 Task: Add the task  Develop a new online tool for project collaboration to the section Code Crusaders in the project AgileLogic and add a Due Date to the respective task as 2024/04/10
Action: Mouse moved to (79, 336)
Screenshot: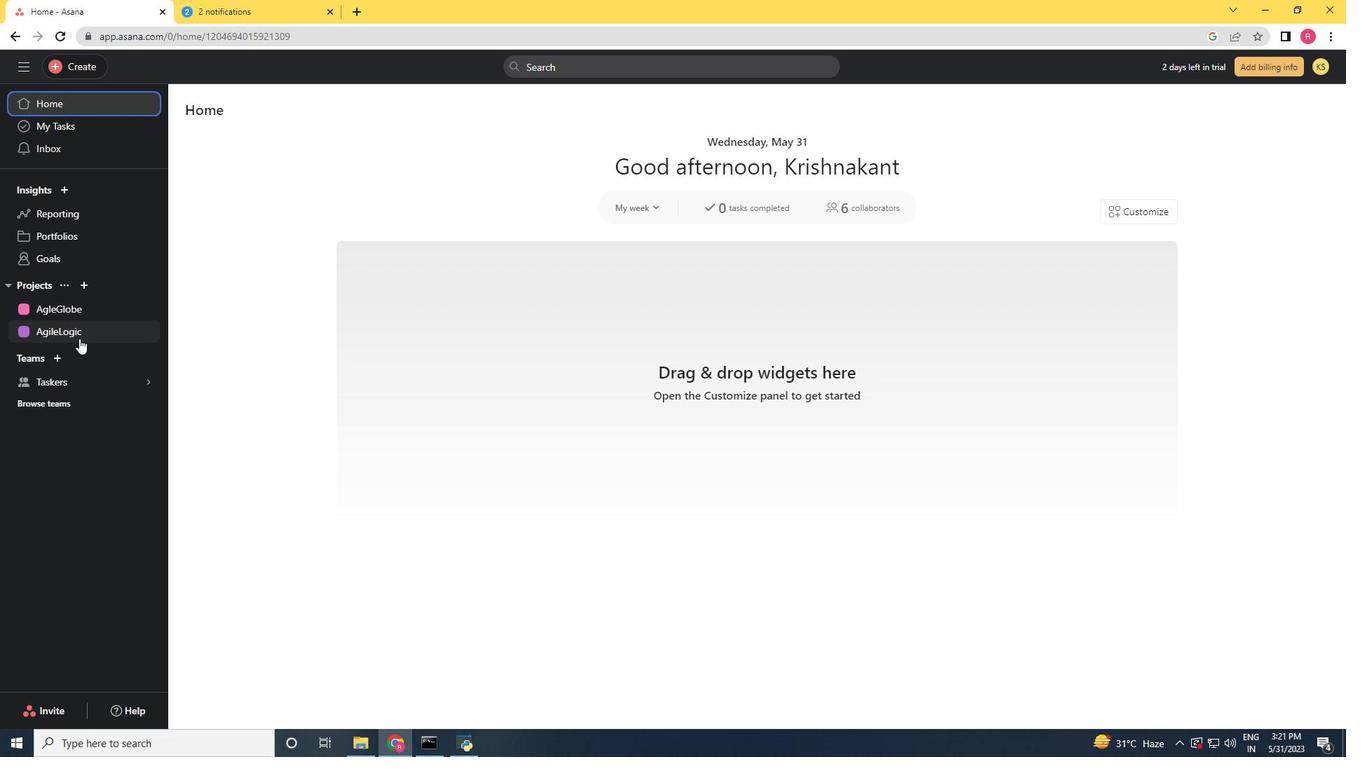 
Action: Mouse pressed left at (79, 336)
Screenshot: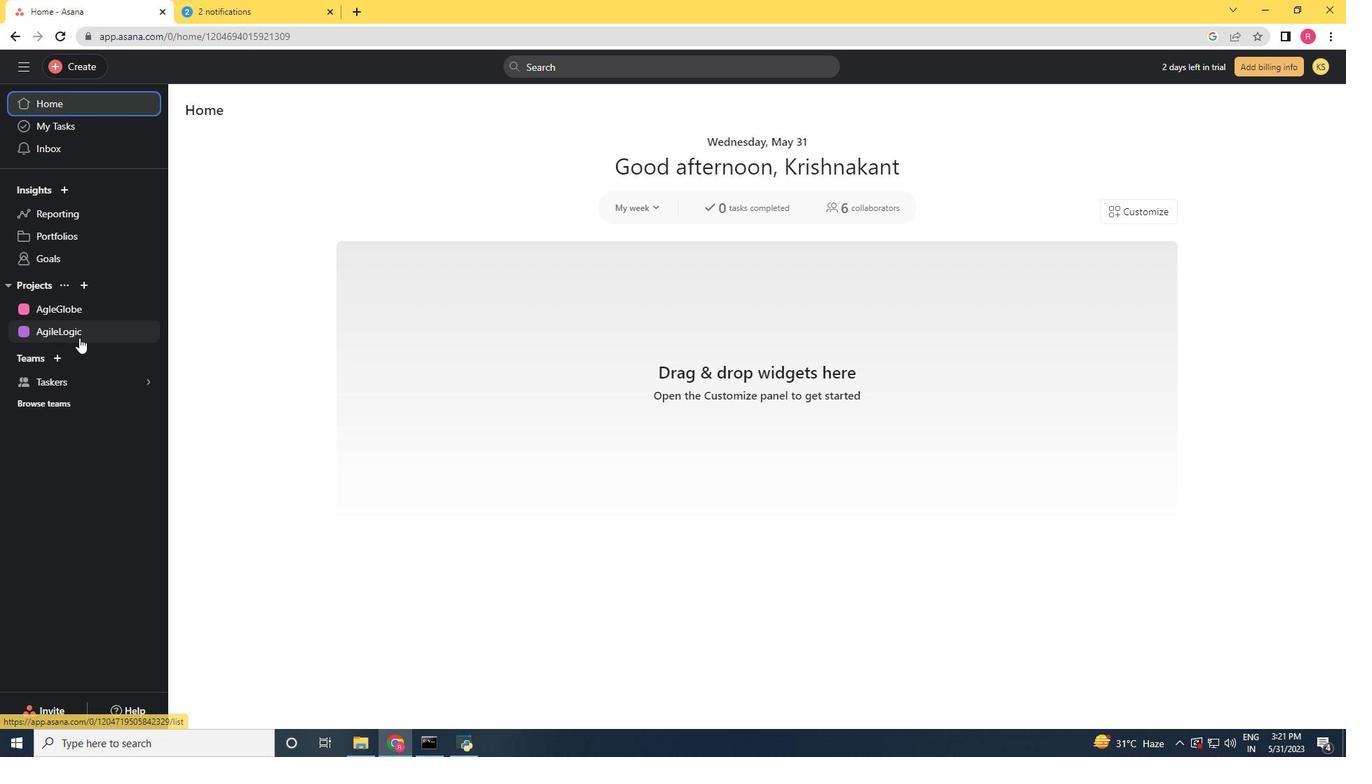 
Action: Mouse moved to (403, 460)
Screenshot: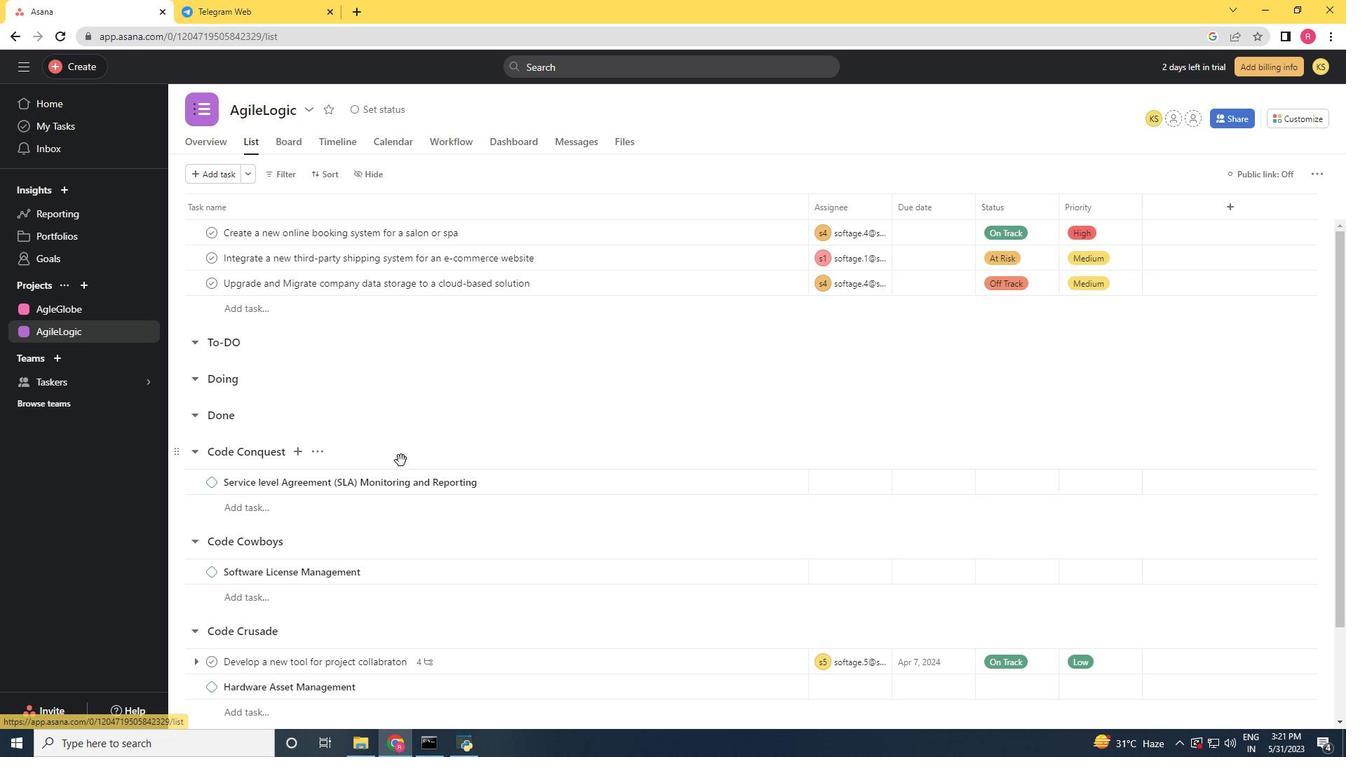 
Action: Mouse scrolled (403, 460) with delta (0, 0)
Screenshot: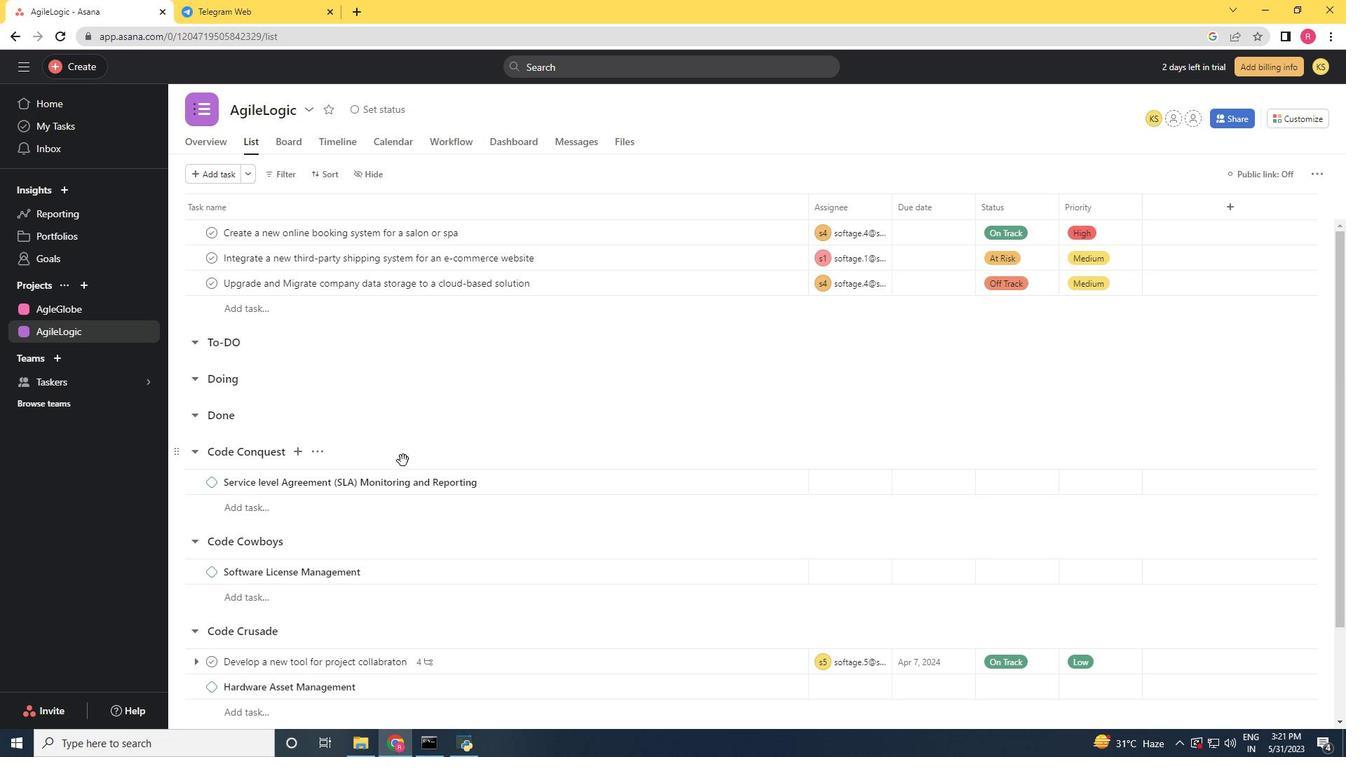 
Action: Mouse moved to (403, 460)
Screenshot: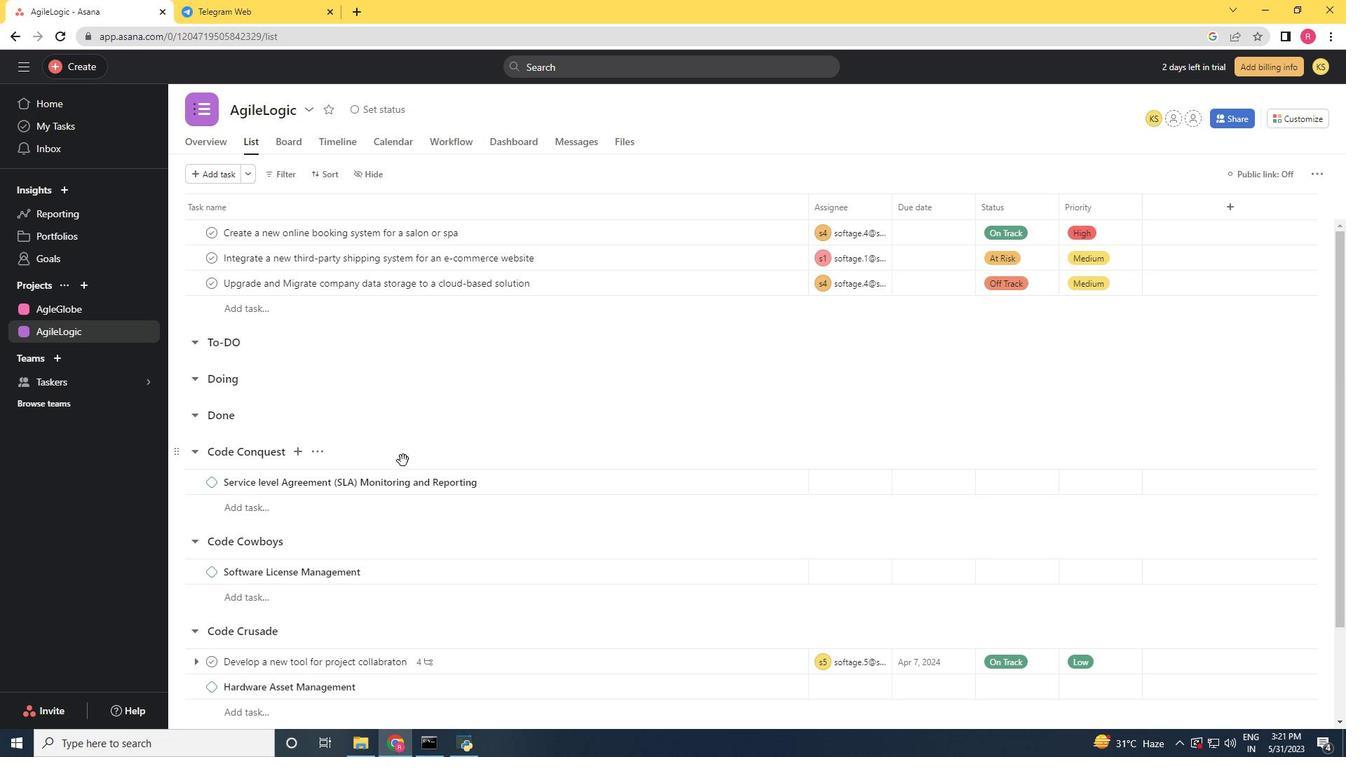 
Action: Mouse scrolled (403, 460) with delta (0, 0)
Screenshot: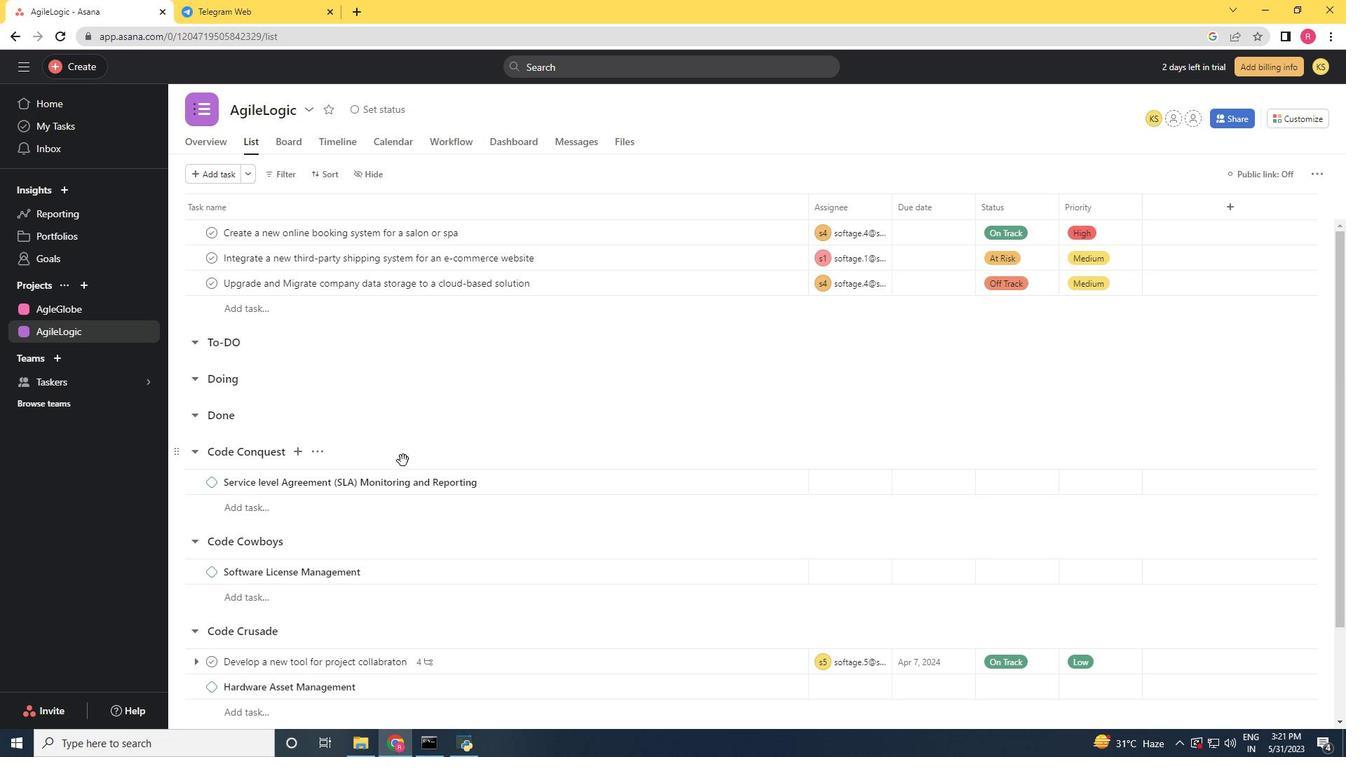 
Action: Mouse moved to (406, 461)
Screenshot: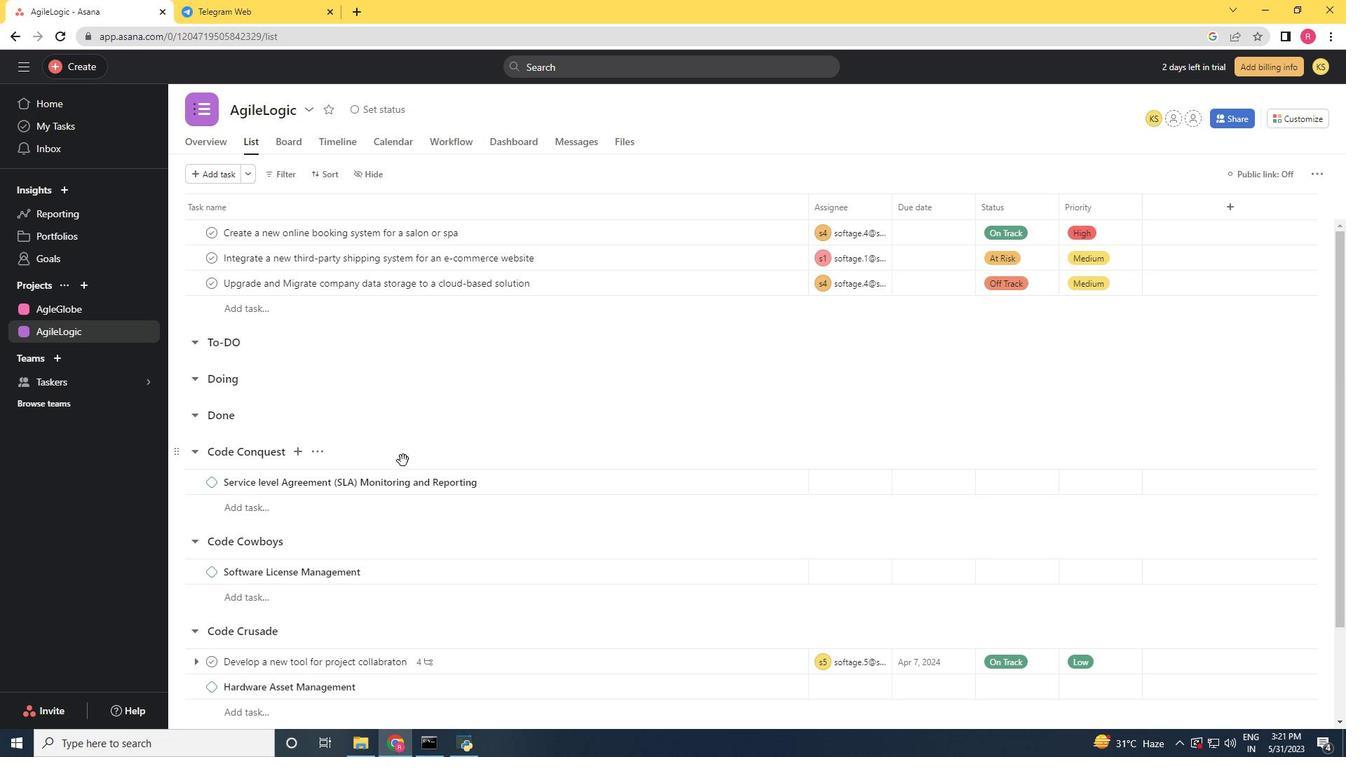 
Action: Mouse scrolled (406, 460) with delta (0, 0)
Screenshot: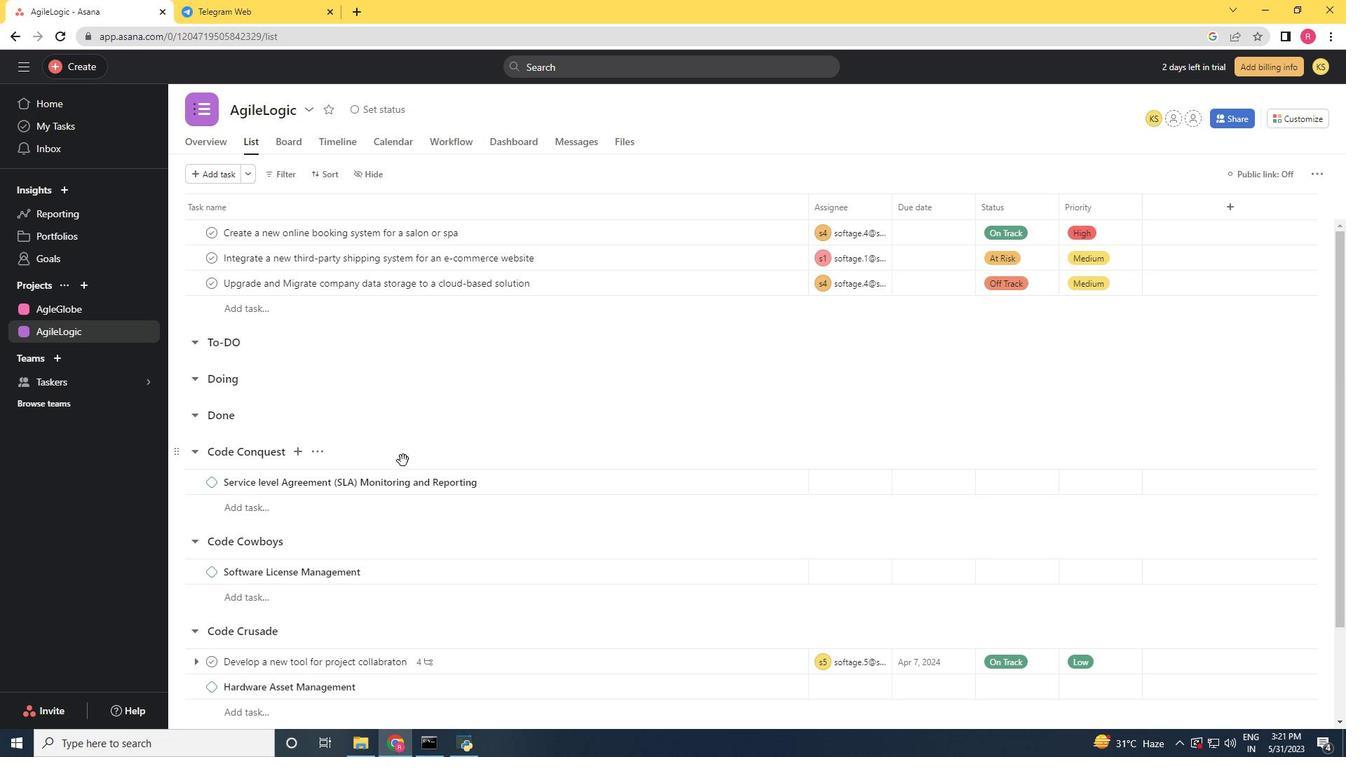 
Action: Mouse moved to (407, 462)
Screenshot: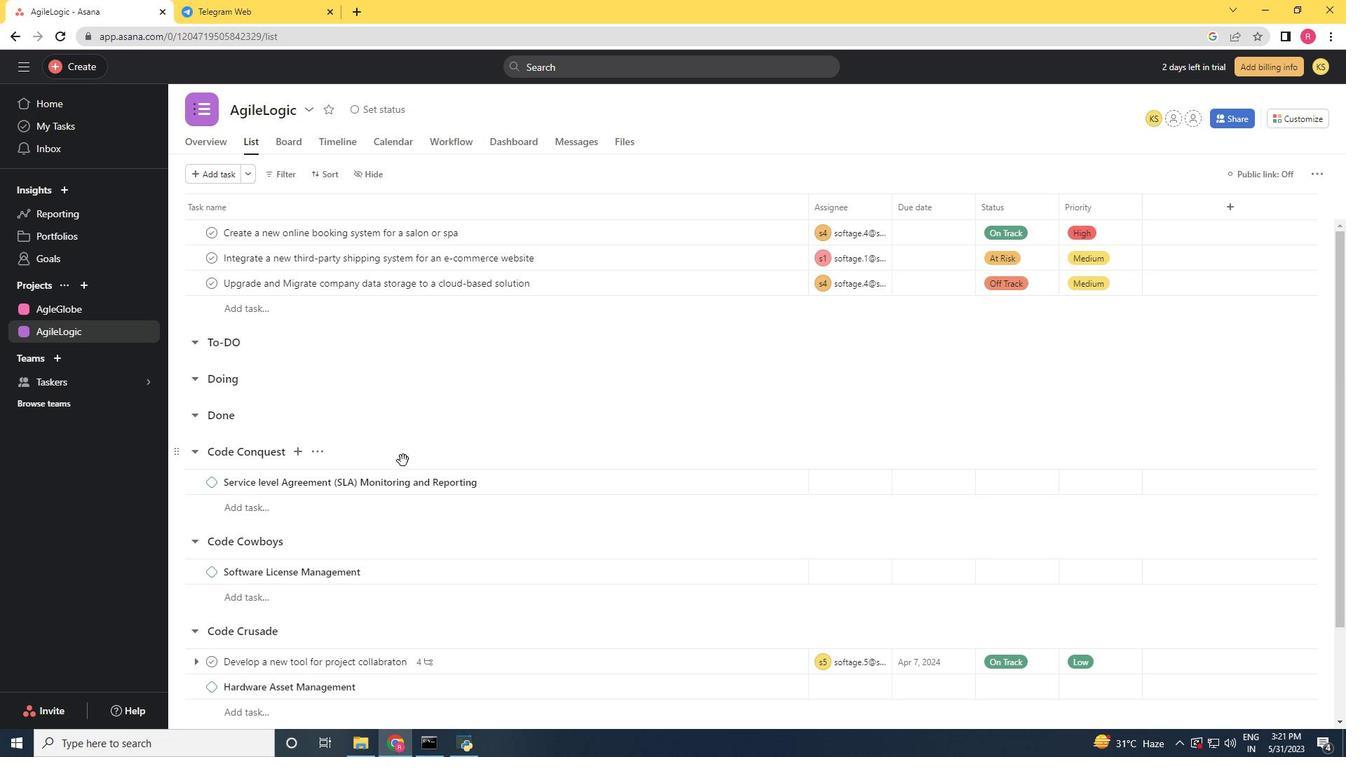 
Action: Mouse scrolled (407, 462) with delta (0, 0)
Screenshot: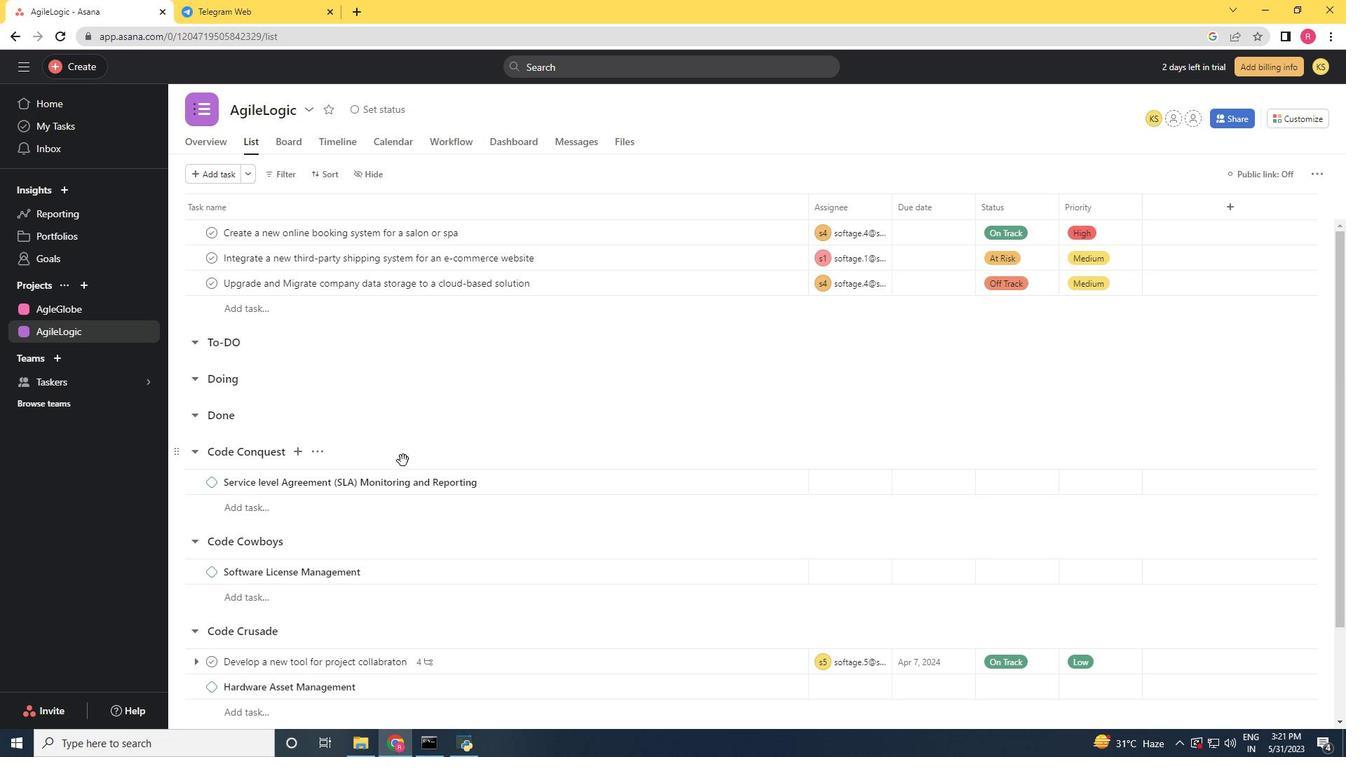 
Action: Mouse moved to (408, 462)
Screenshot: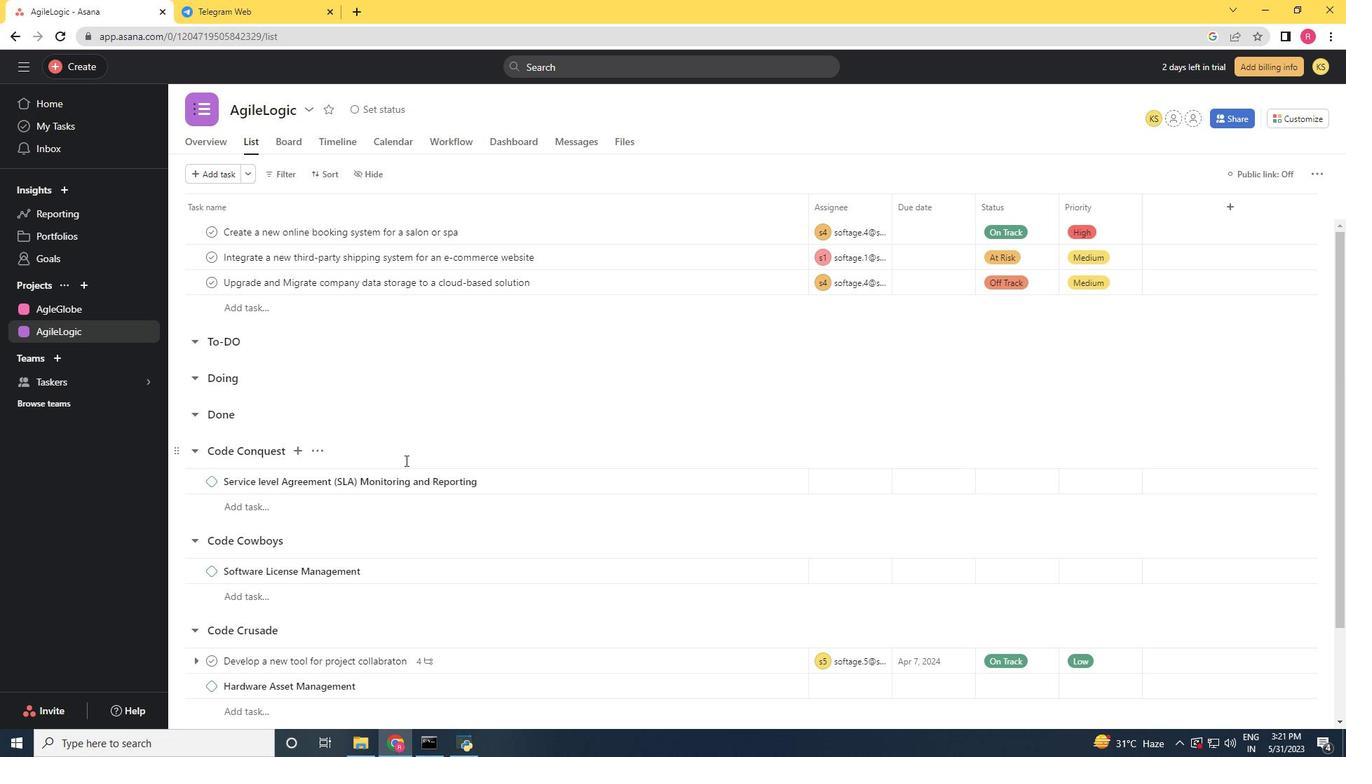 
Action: Mouse scrolled (408, 462) with delta (0, 0)
Screenshot: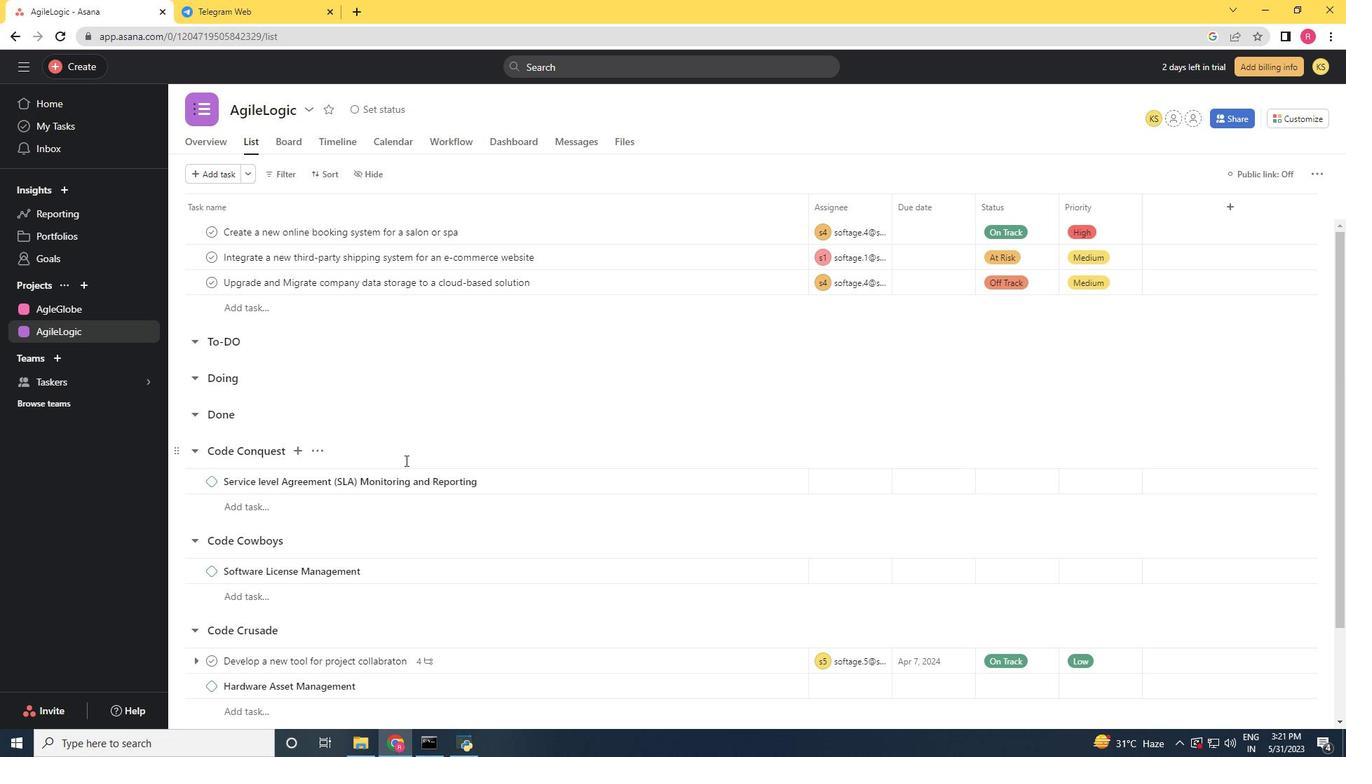 
Action: Mouse moved to (409, 464)
Screenshot: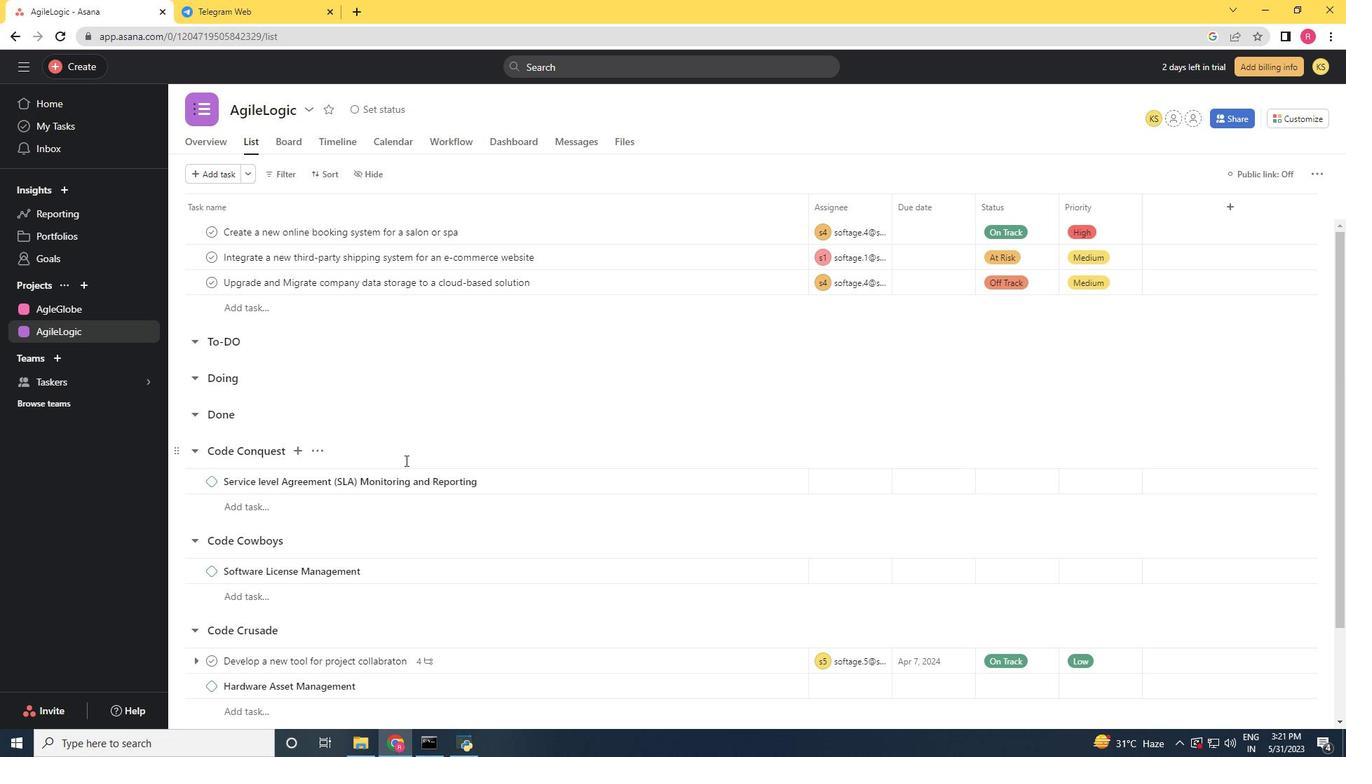 
Action: Mouse scrolled (409, 463) with delta (0, 0)
Screenshot: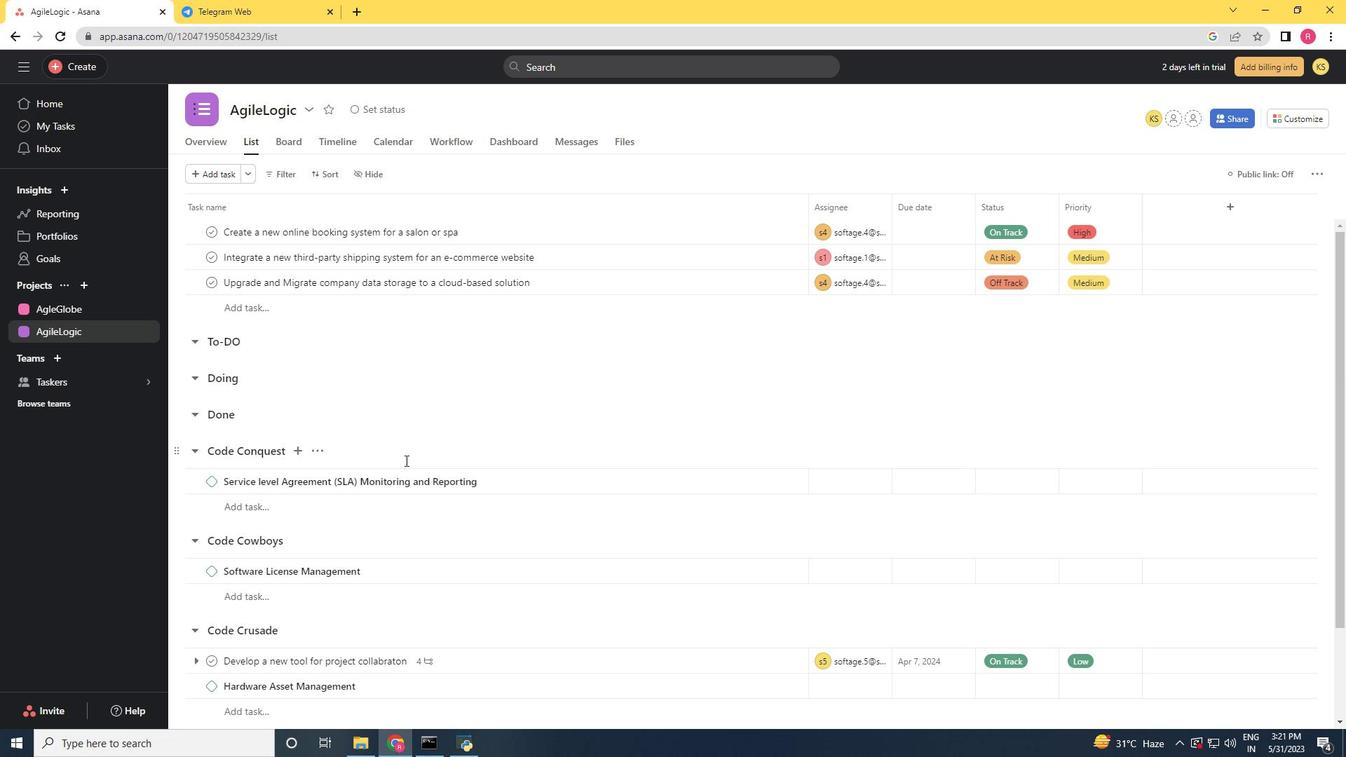 
Action: Mouse moved to (411, 464)
Screenshot: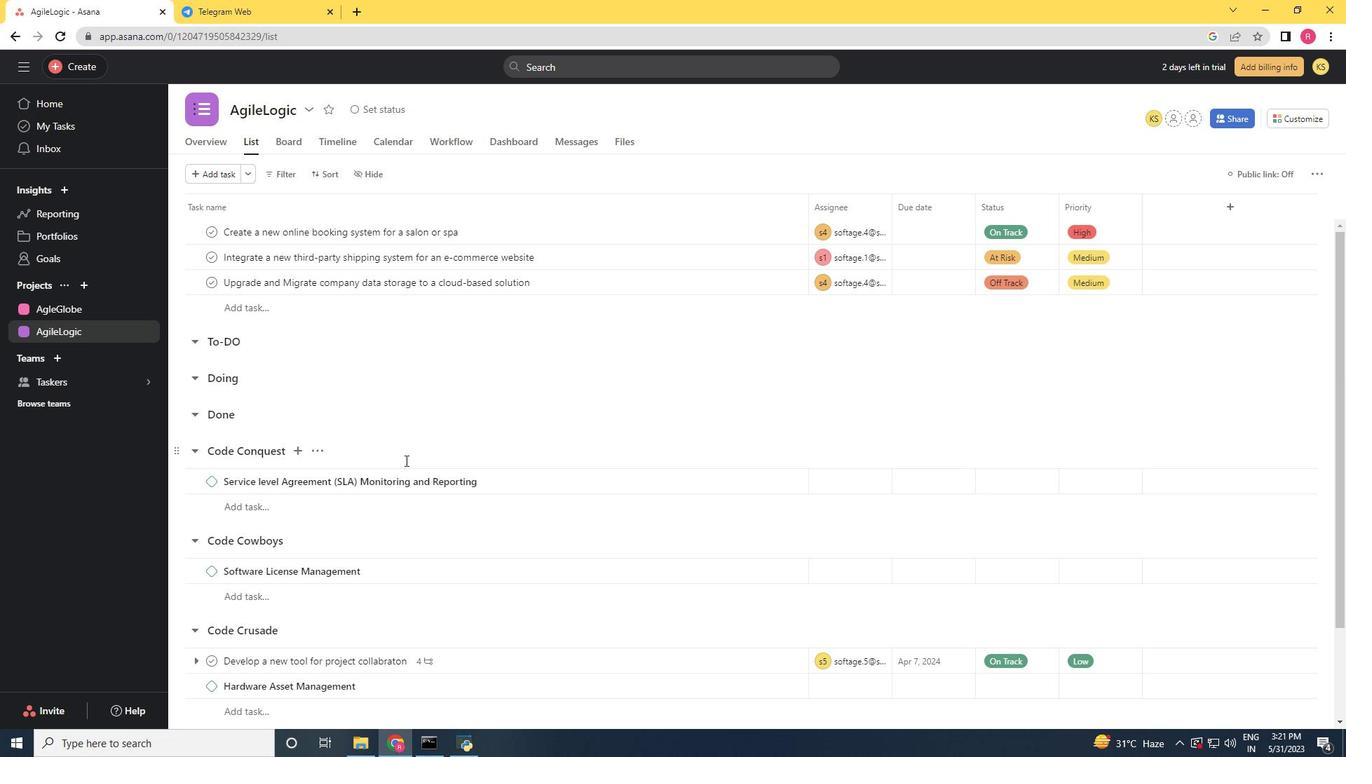 
Action: Mouse scrolled (411, 464) with delta (0, 0)
Screenshot: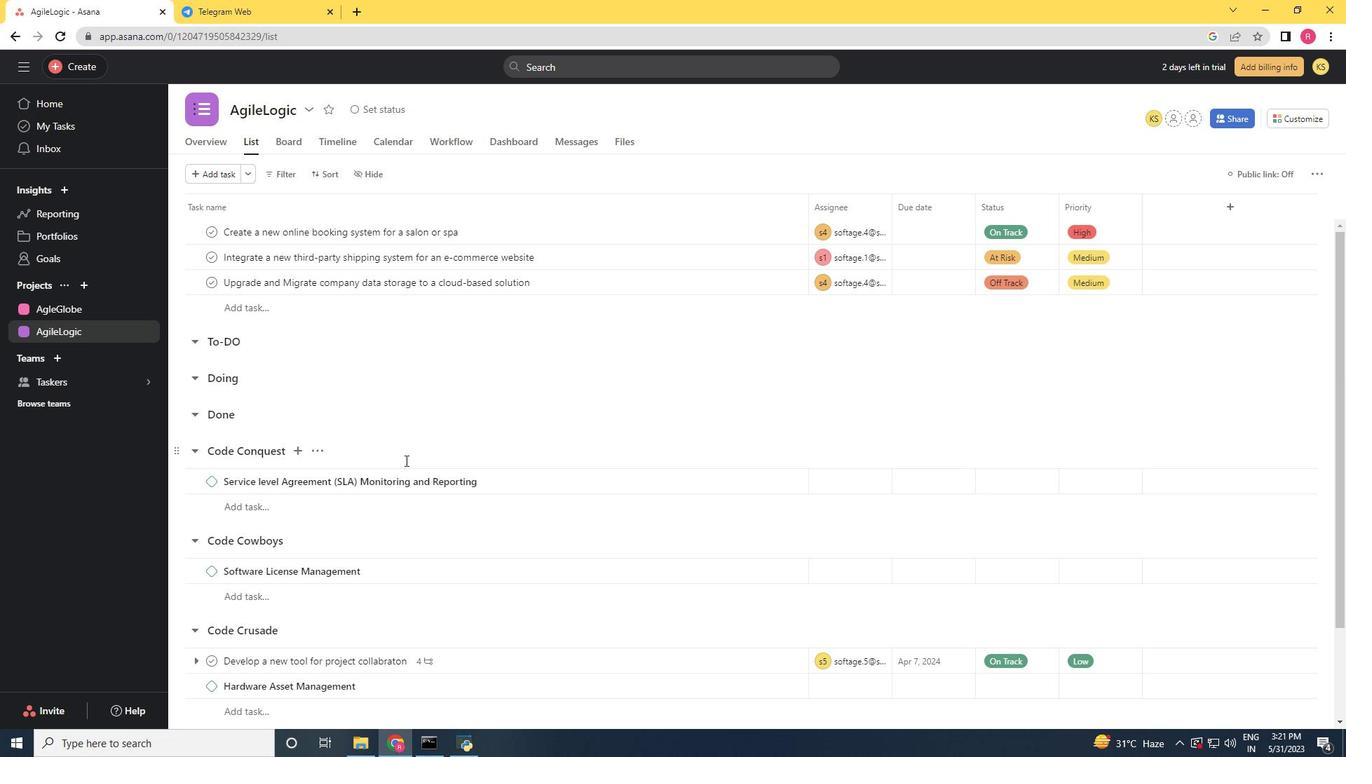 
Action: Mouse moved to (770, 549)
Screenshot: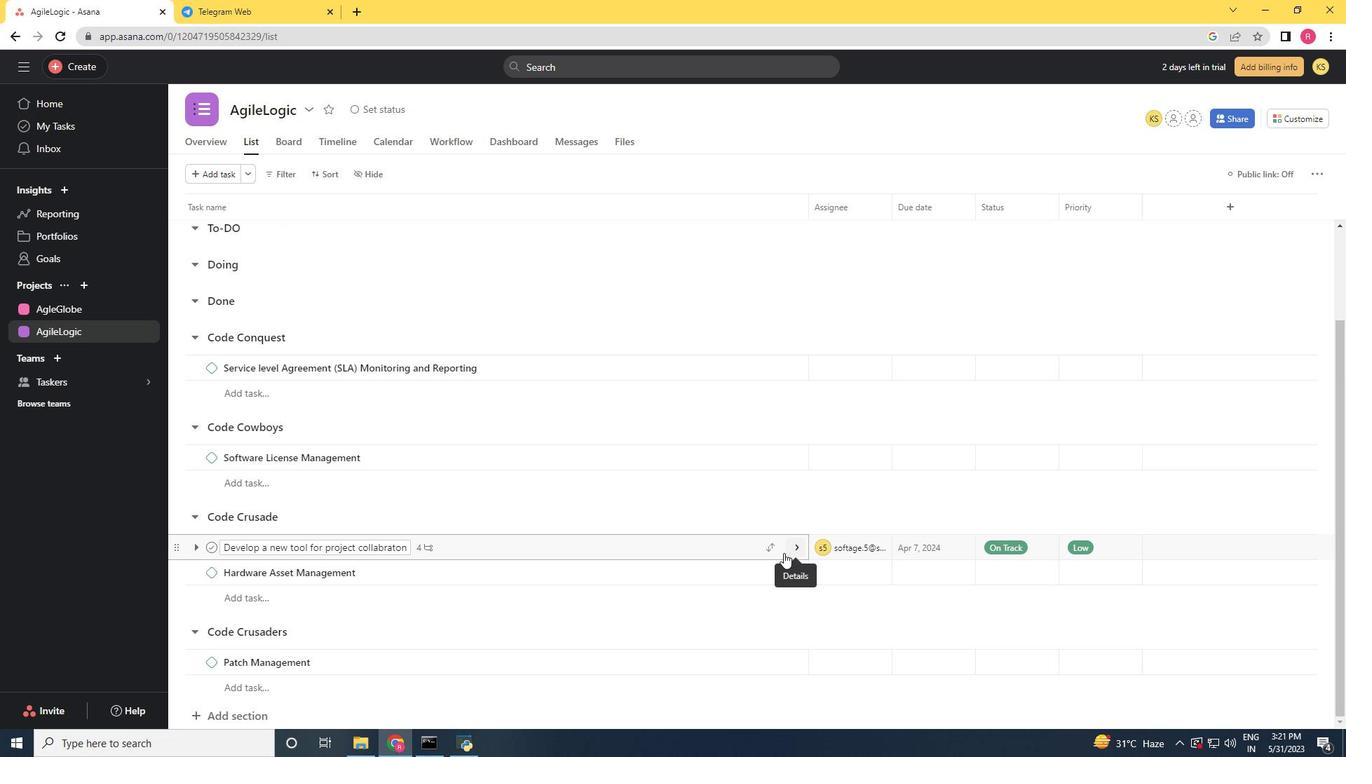 
Action: Mouse pressed left at (770, 549)
Screenshot: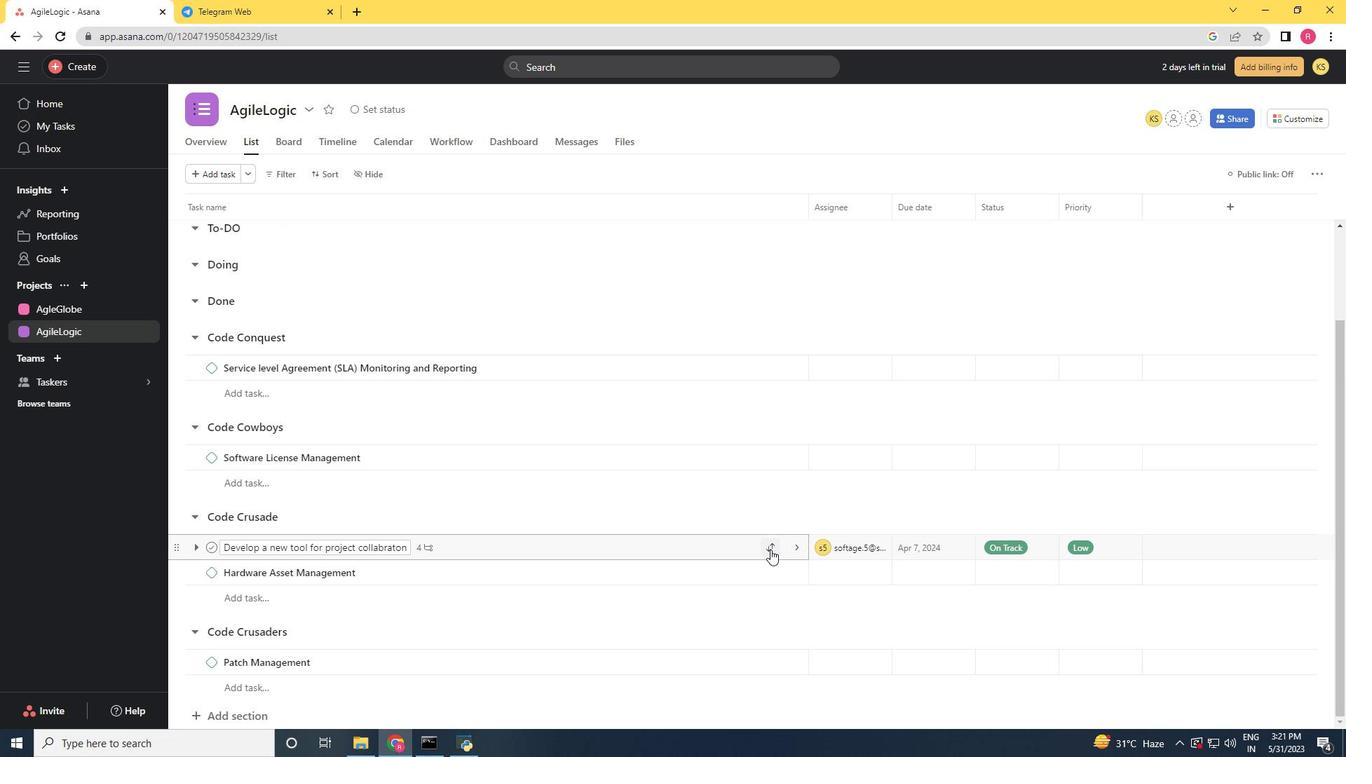 
Action: Mouse moved to (725, 516)
Screenshot: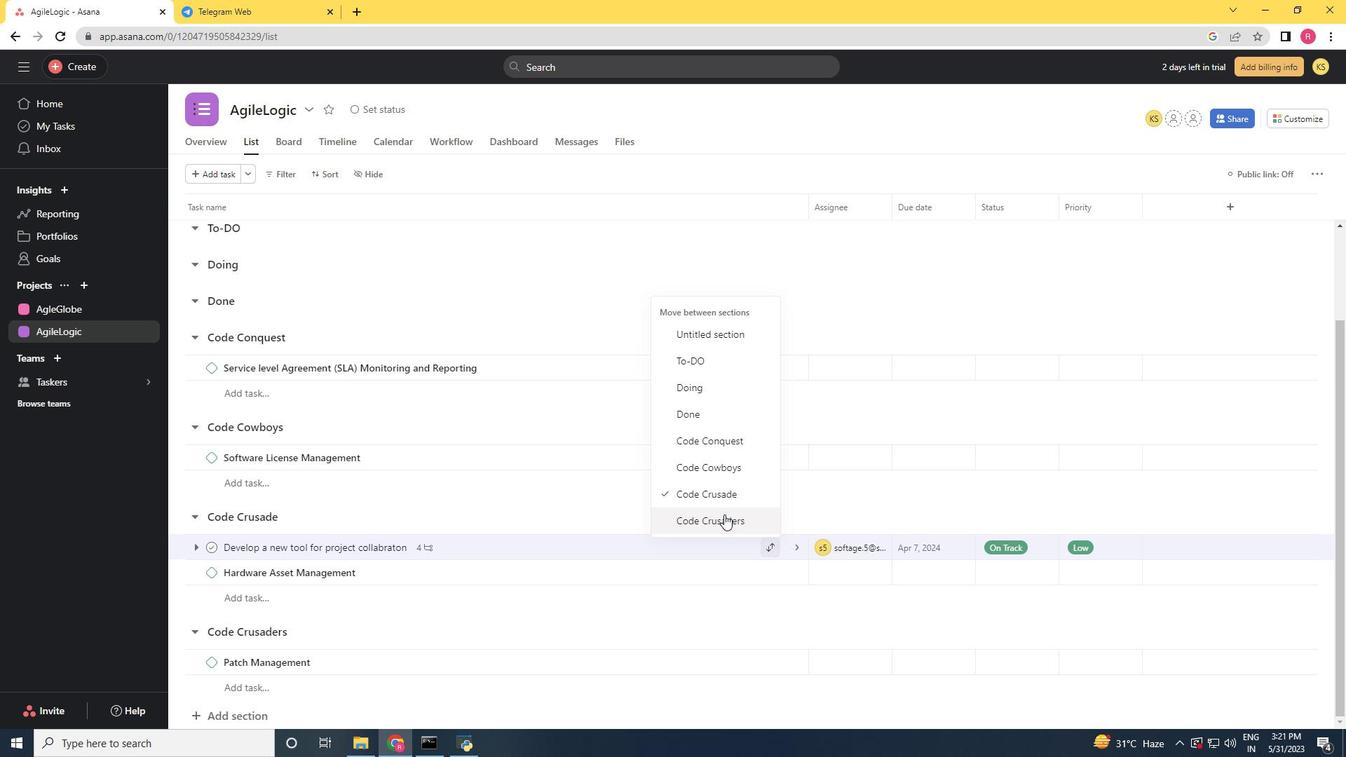 
Action: Mouse pressed left at (725, 516)
Screenshot: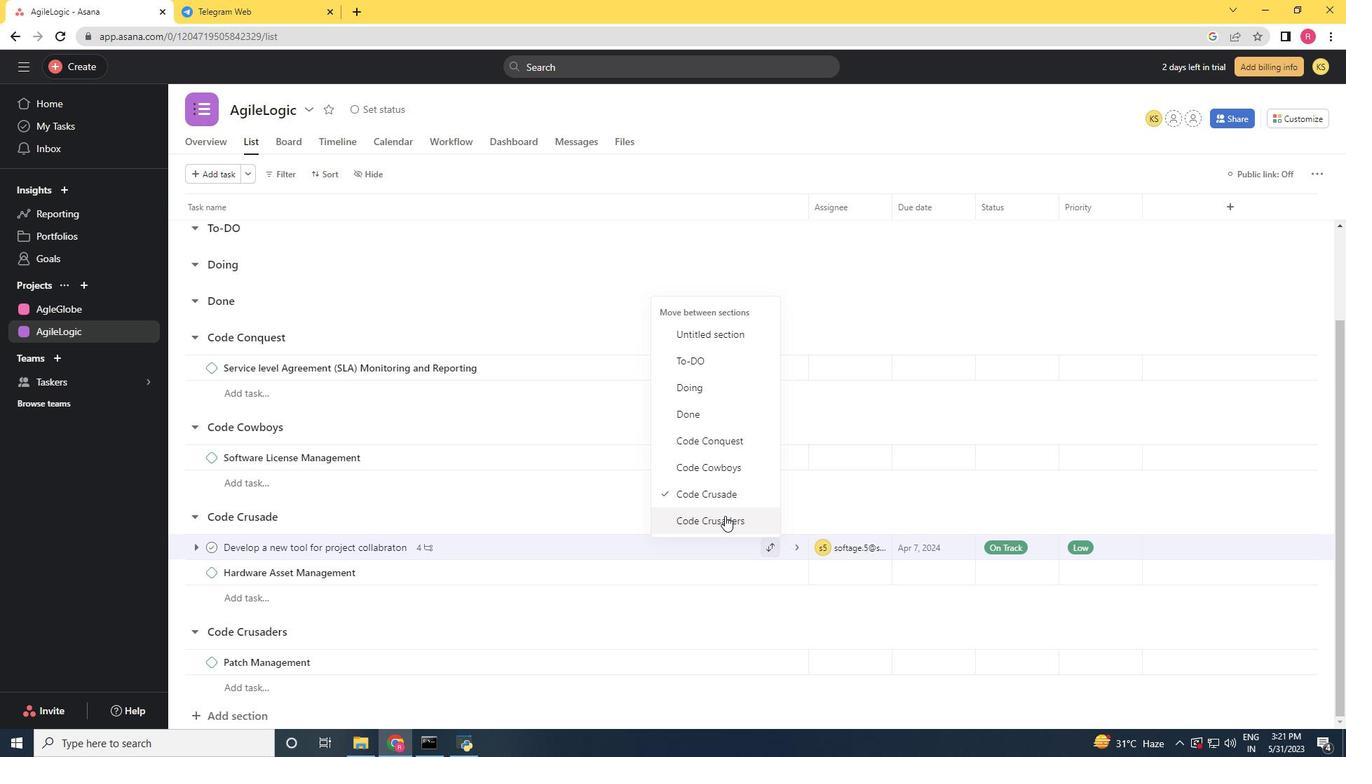 
Action: Mouse moved to (781, 664)
Screenshot: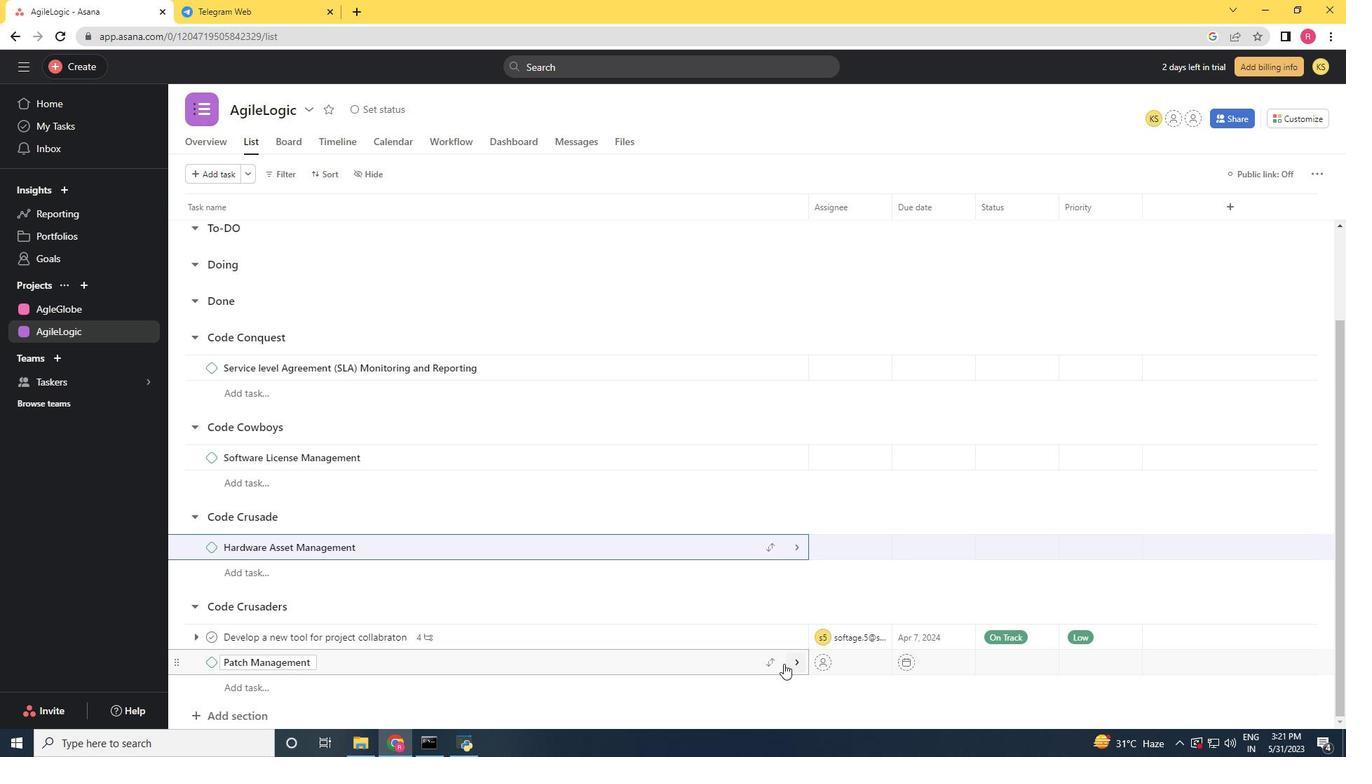 
Action: Mouse scrolled (781, 663) with delta (0, 0)
Screenshot: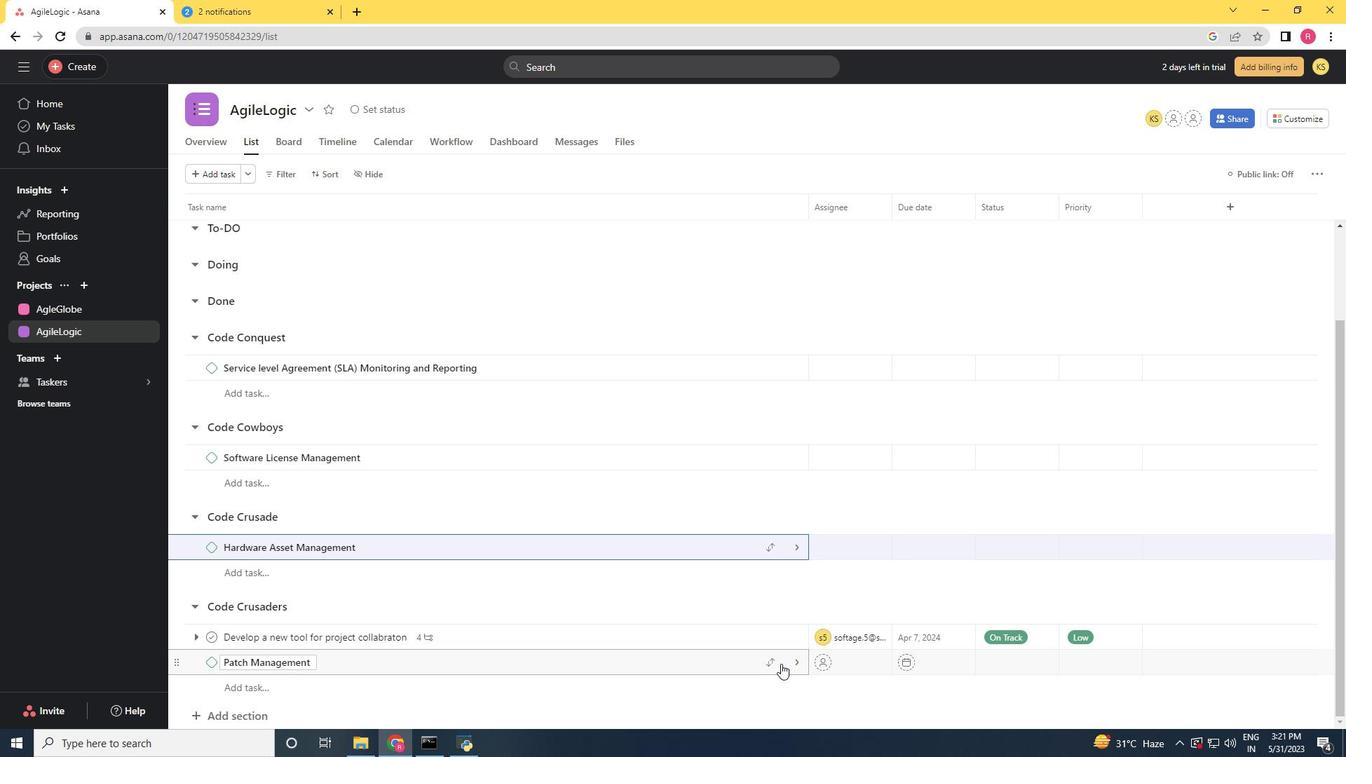 
Action: Mouse moved to (780, 664)
Screenshot: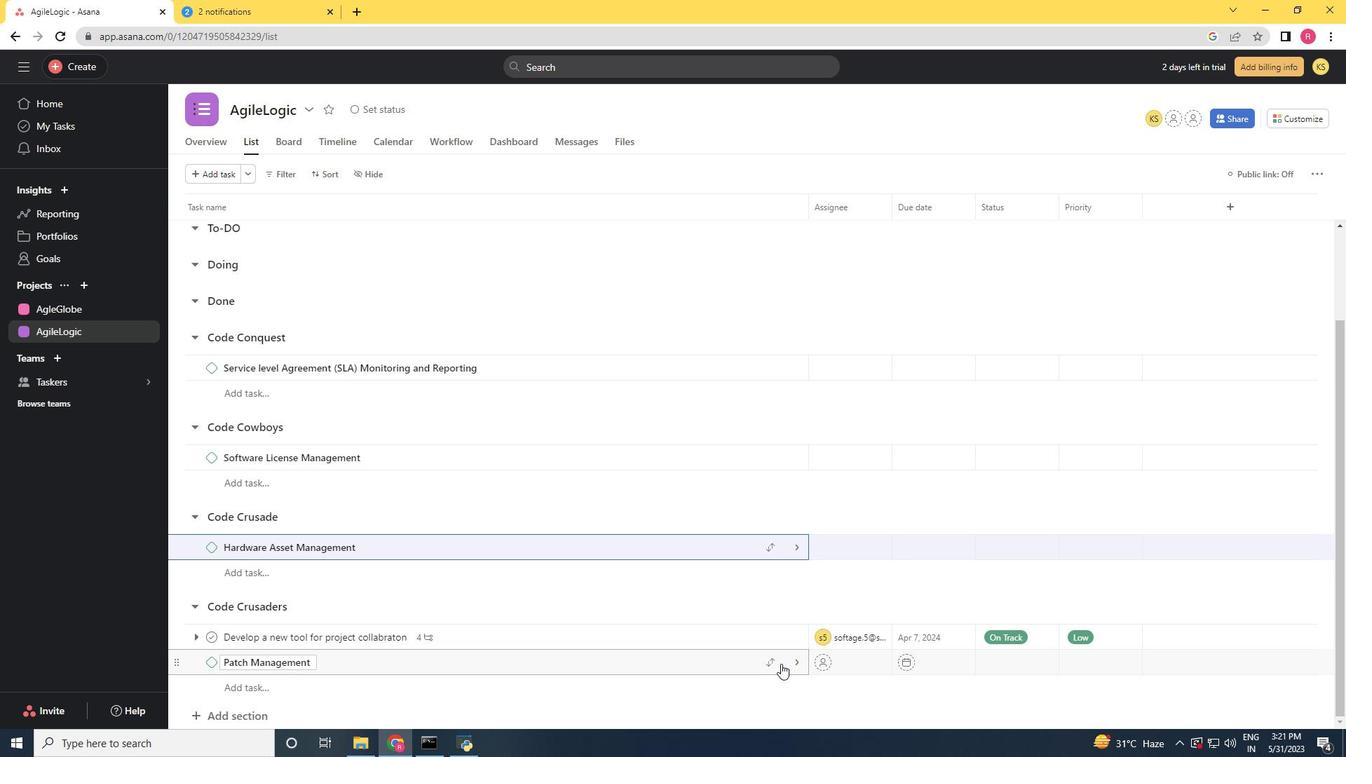 
Action: Mouse scrolled (780, 663) with delta (0, 0)
Screenshot: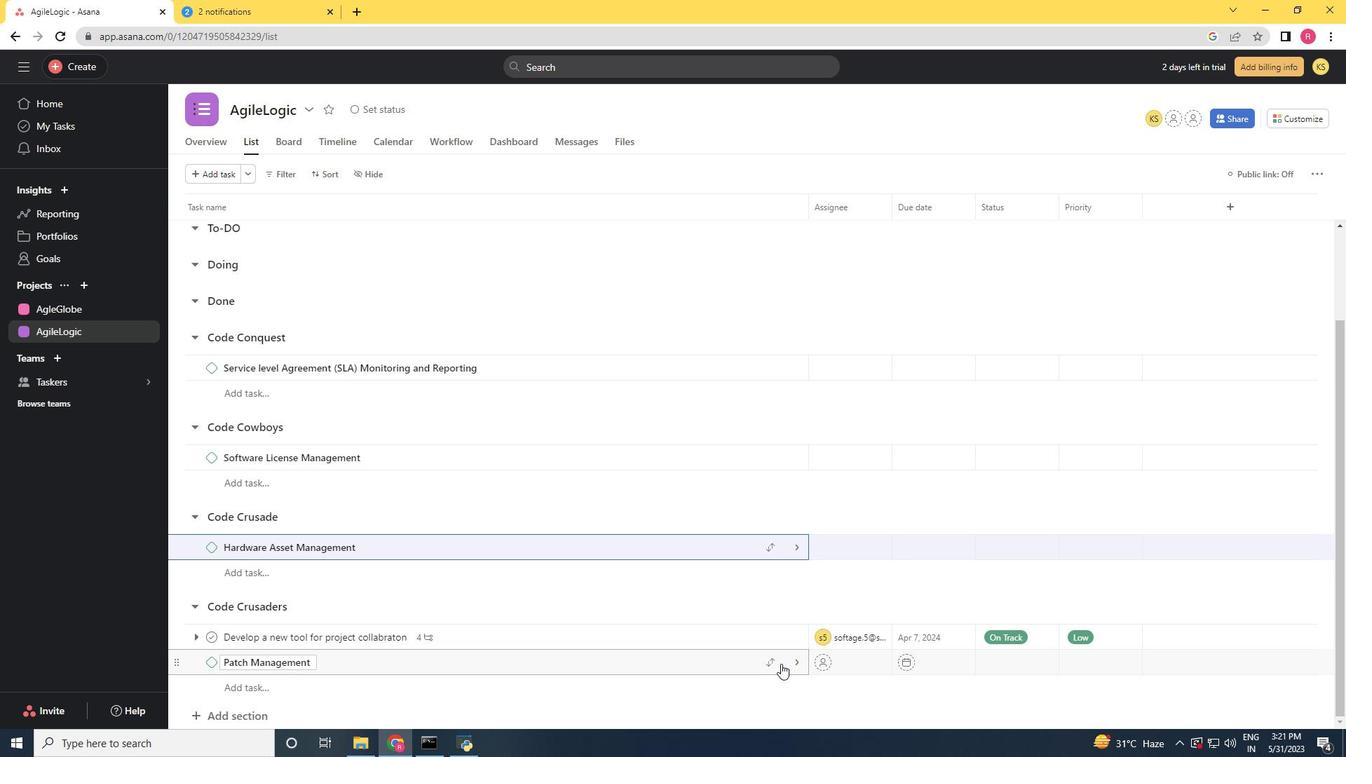 
Action: Mouse moved to (723, 641)
Screenshot: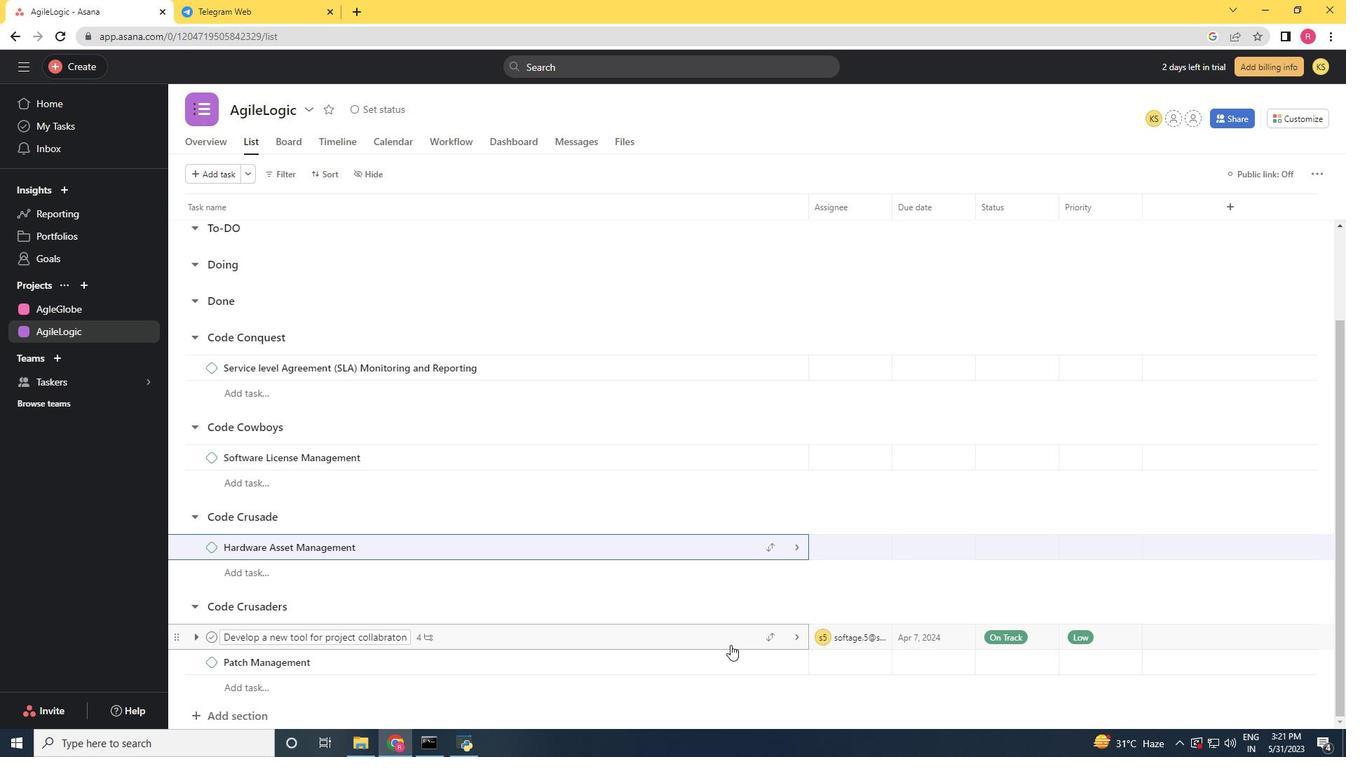 
Action: Mouse pressed left at (723, 641)
Screenshot: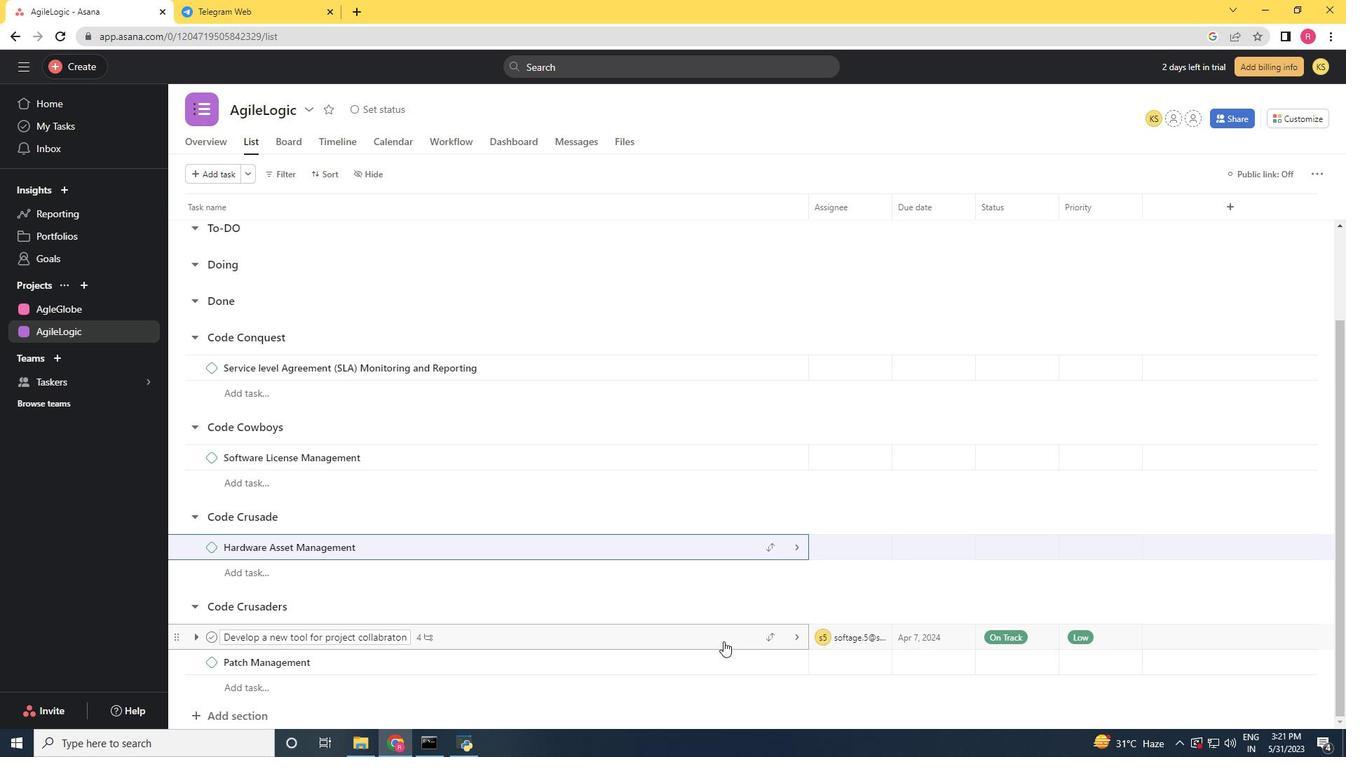 
Action: Mouse moved to (1028, 279)
Screenshot: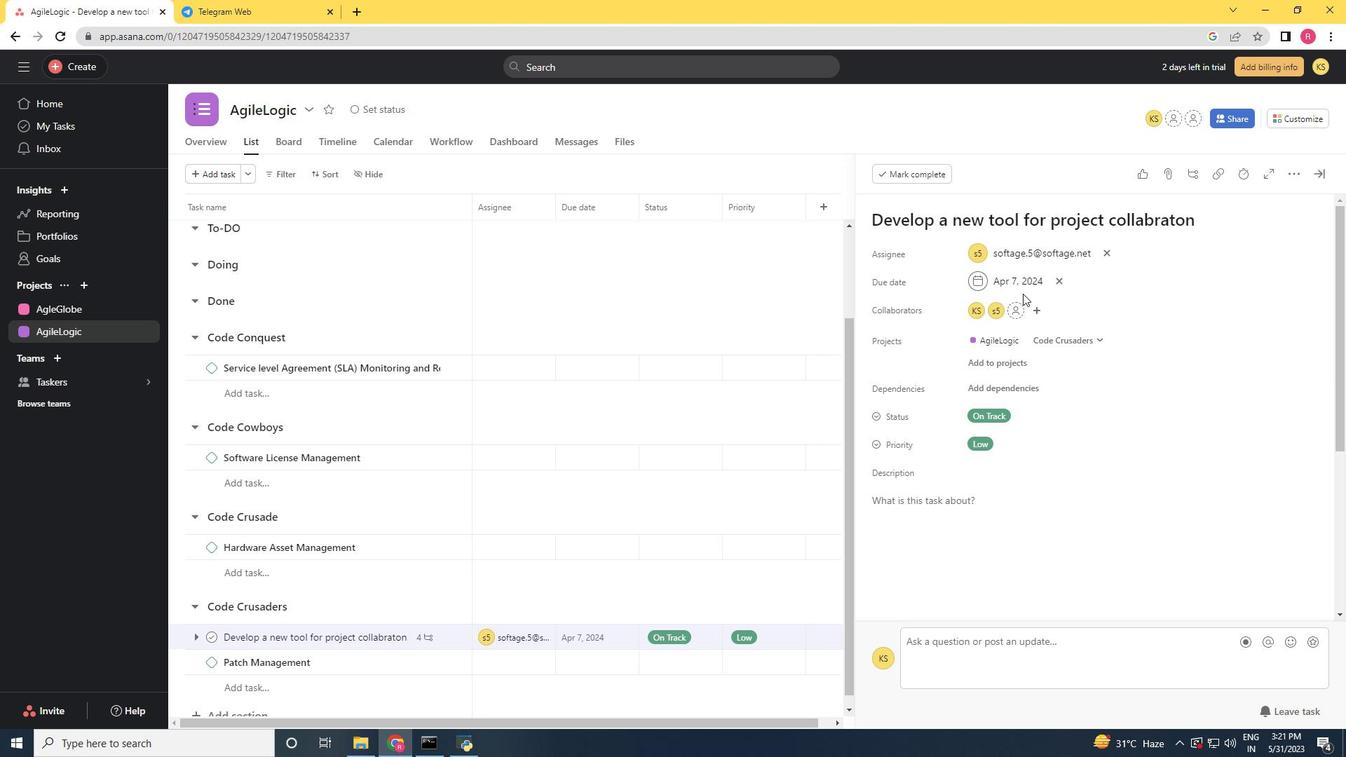 
Action: Mouse pressed left at (1028, 279)
Screenshot: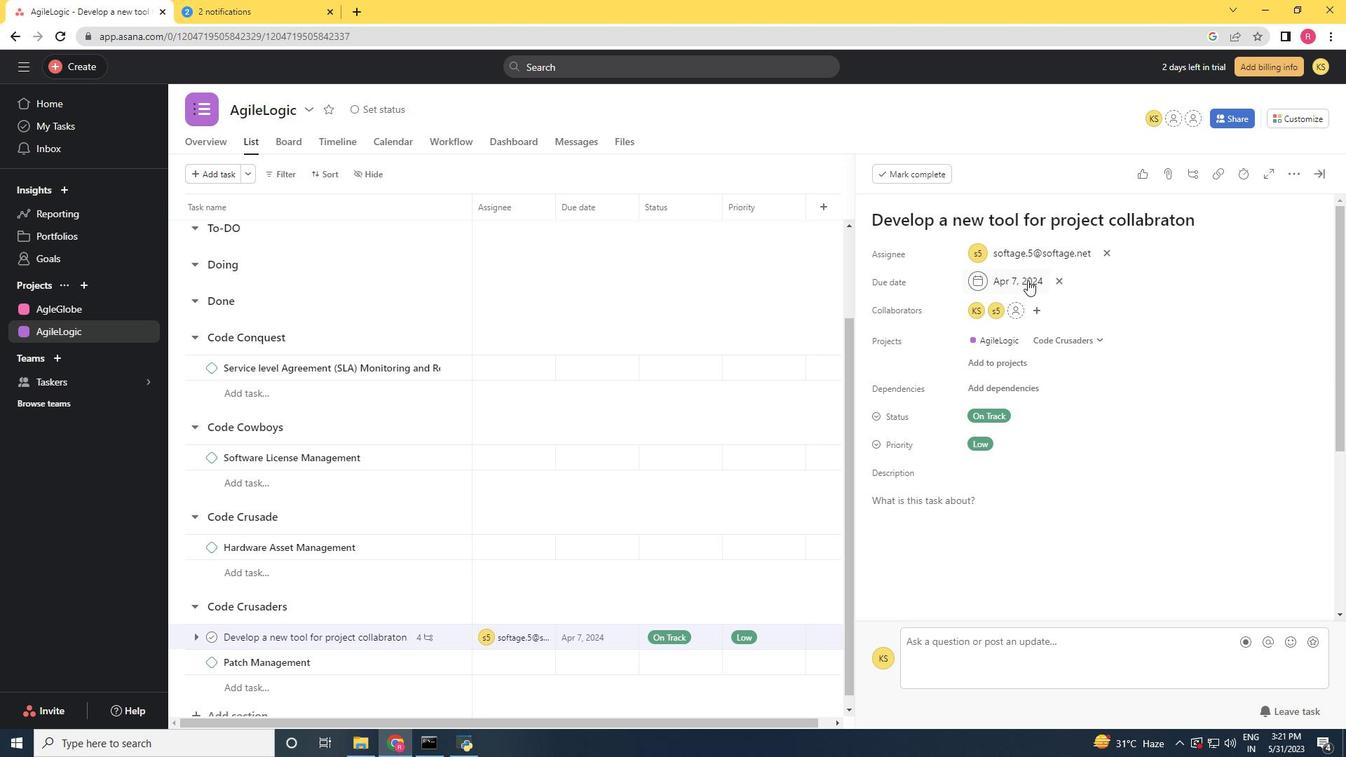 
Action: Mouse moved to (1063, 279)
Screenshot: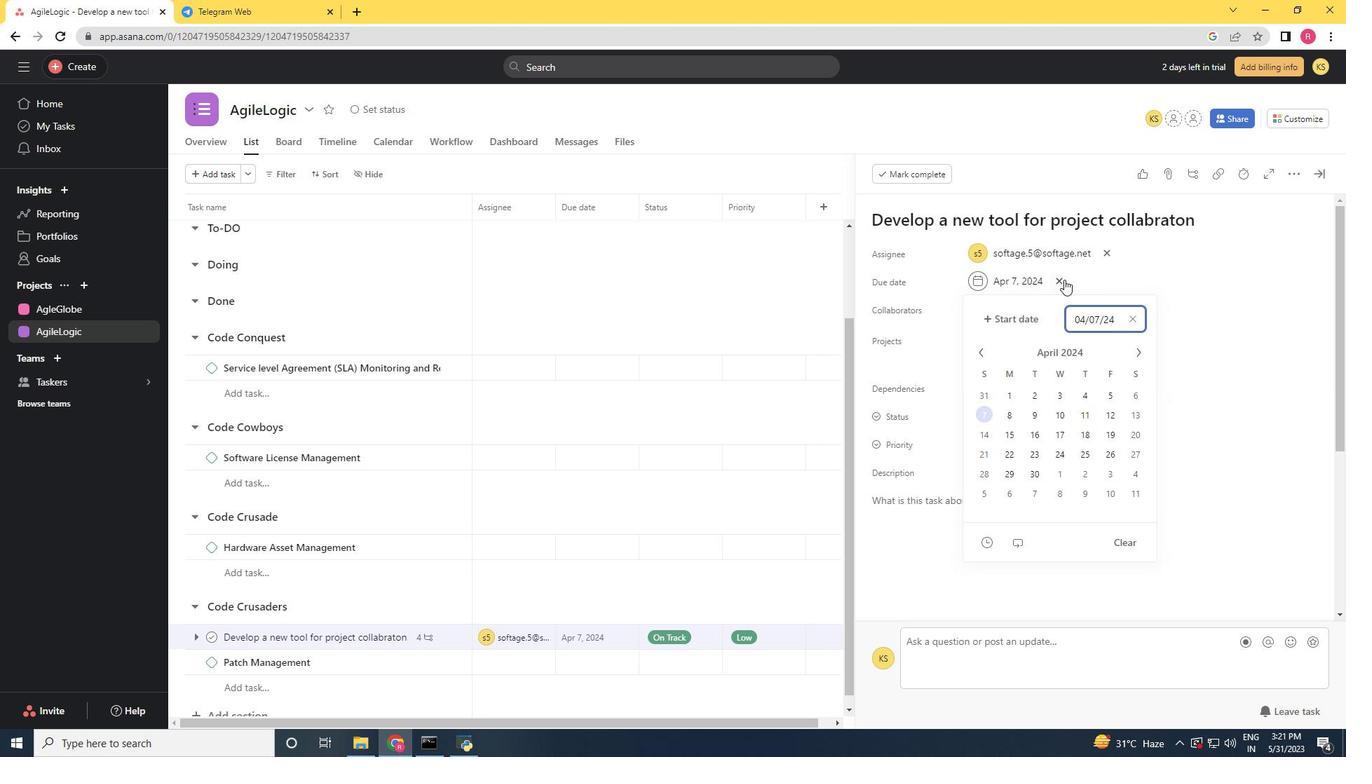 
Action: Mouse pressed left at (1063, 279)
Screenshot: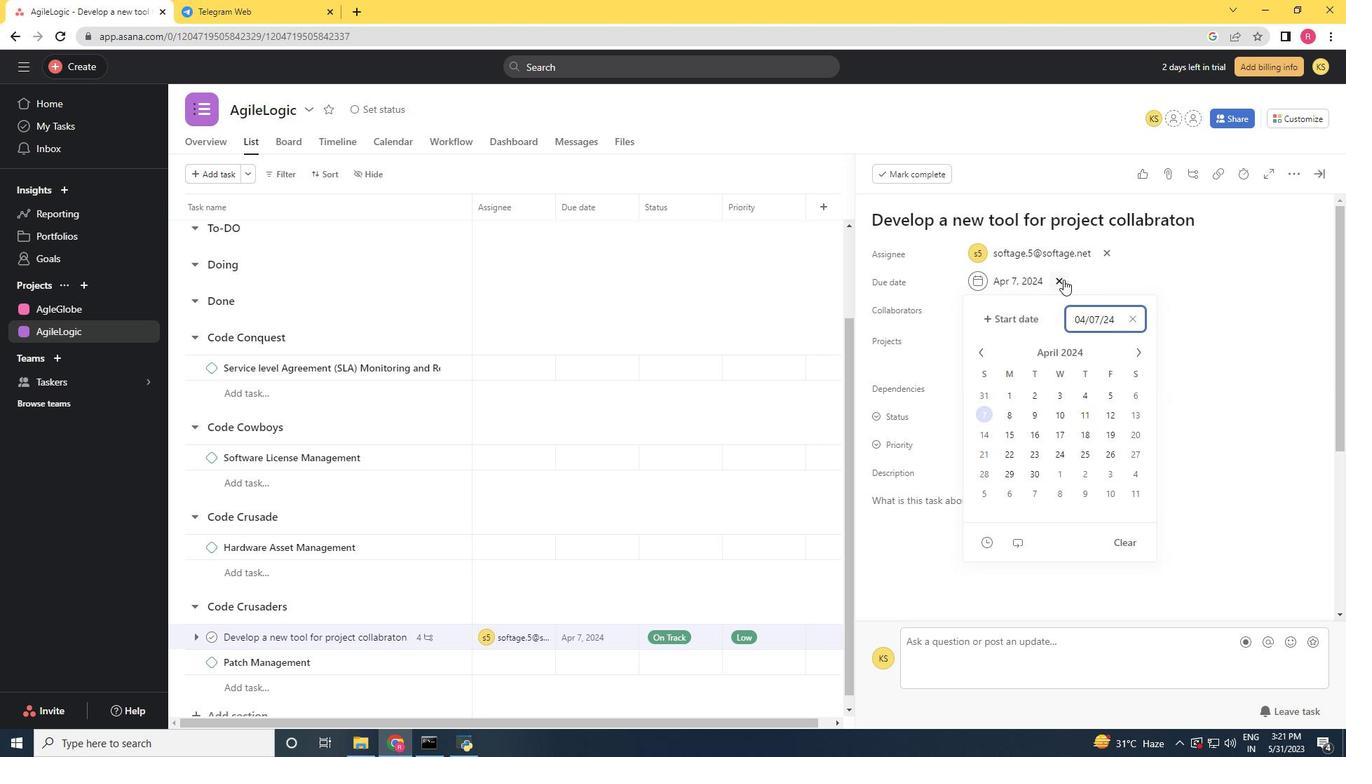 
Action: Mouse moved to (1049, 287)
Screenshot: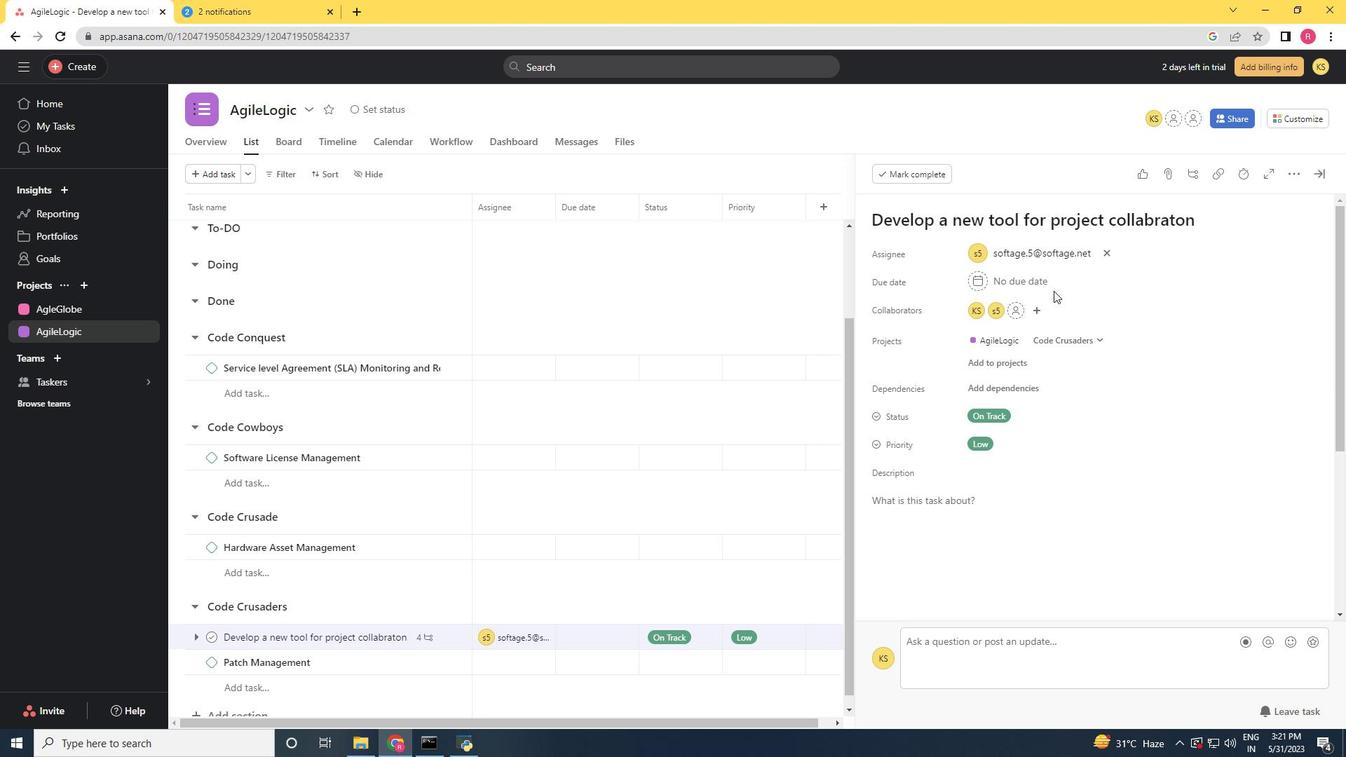 
Action: Mouse pressed left at (1049, 287)
Screenshot: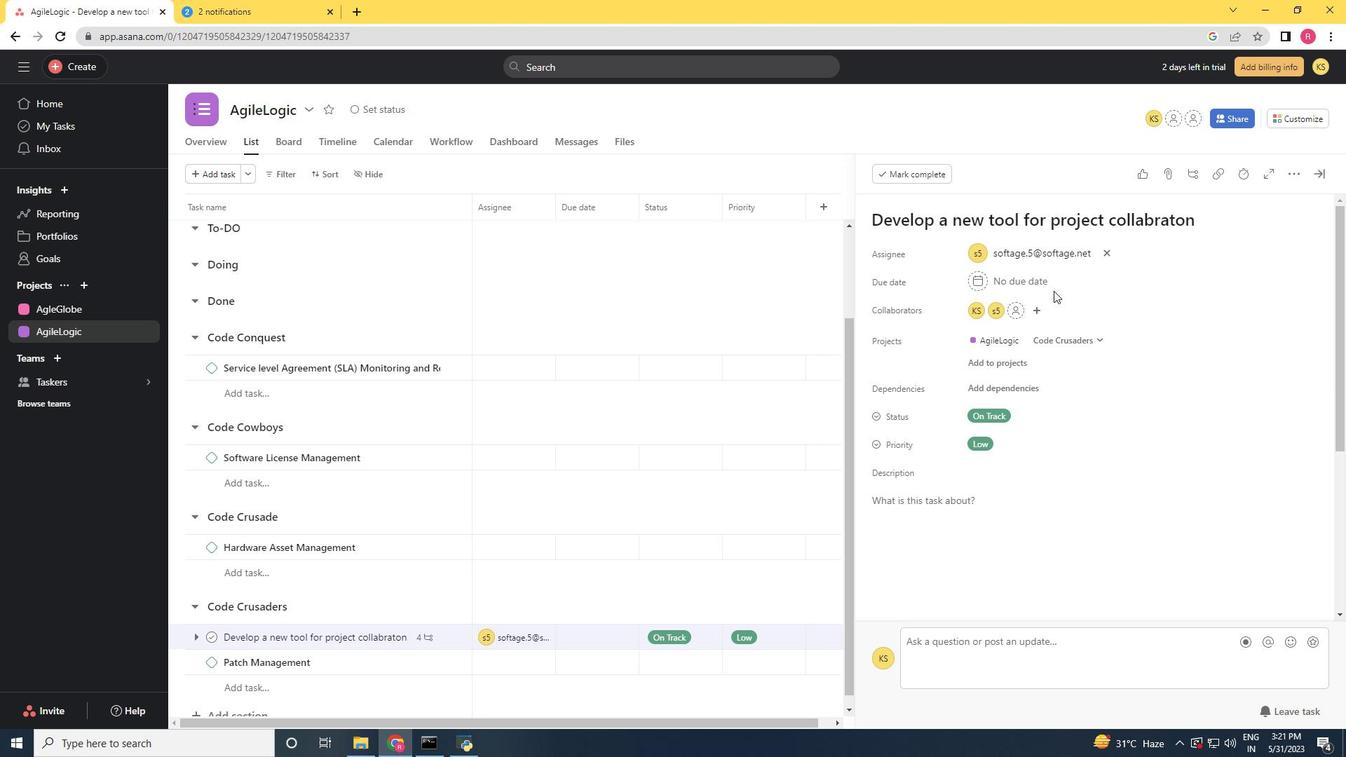 
Action: Mouse moved to (1030, 274)
Screenshot: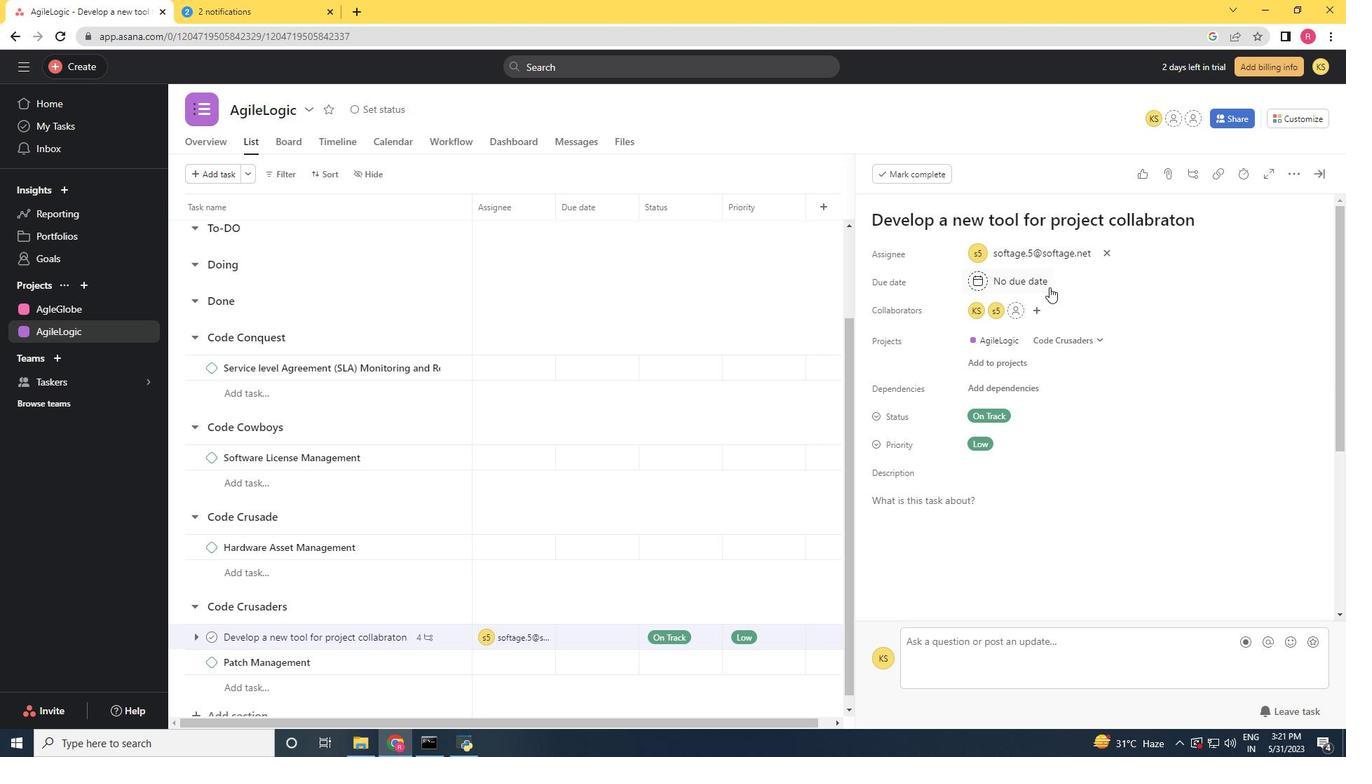 
Action: Mouse pressed left at (1030, 274)
Screenshot: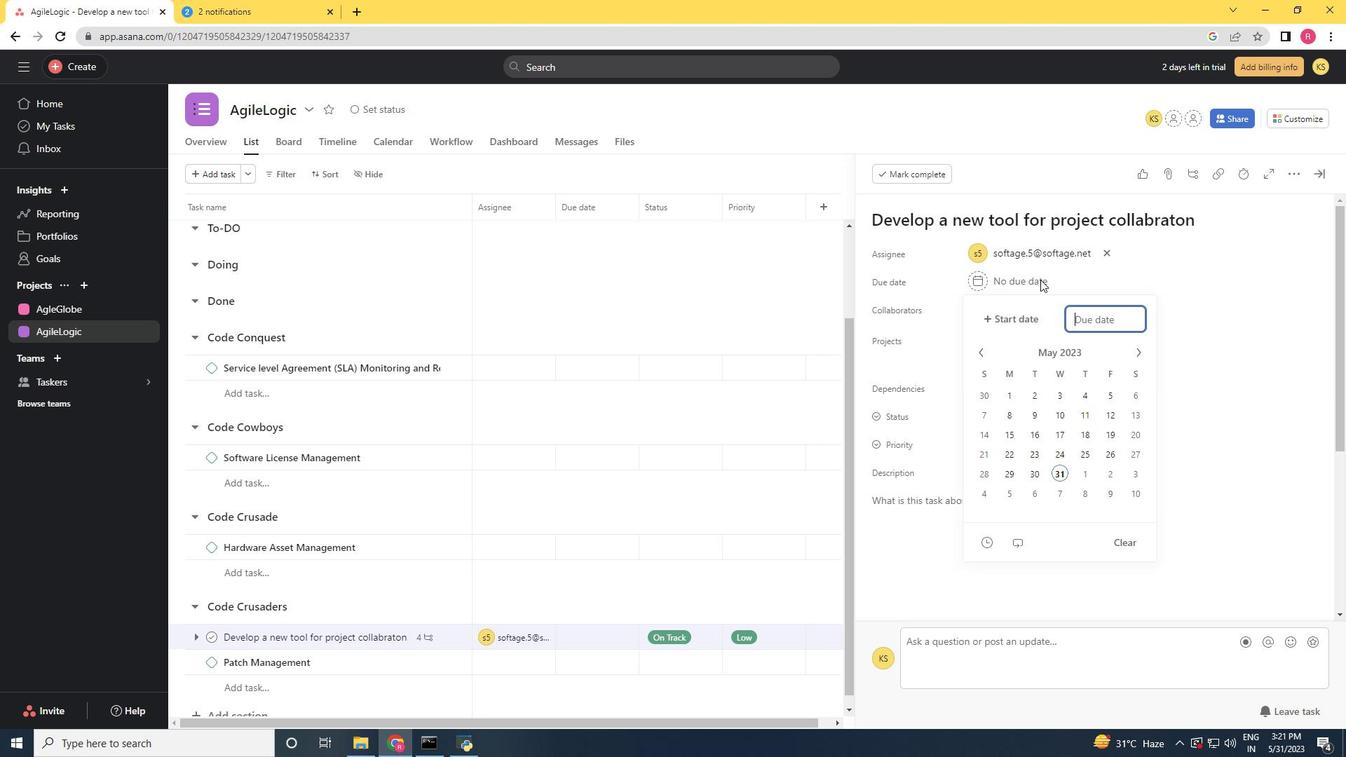 
Action: Mouse moved to (1131, 350)
Screenshot: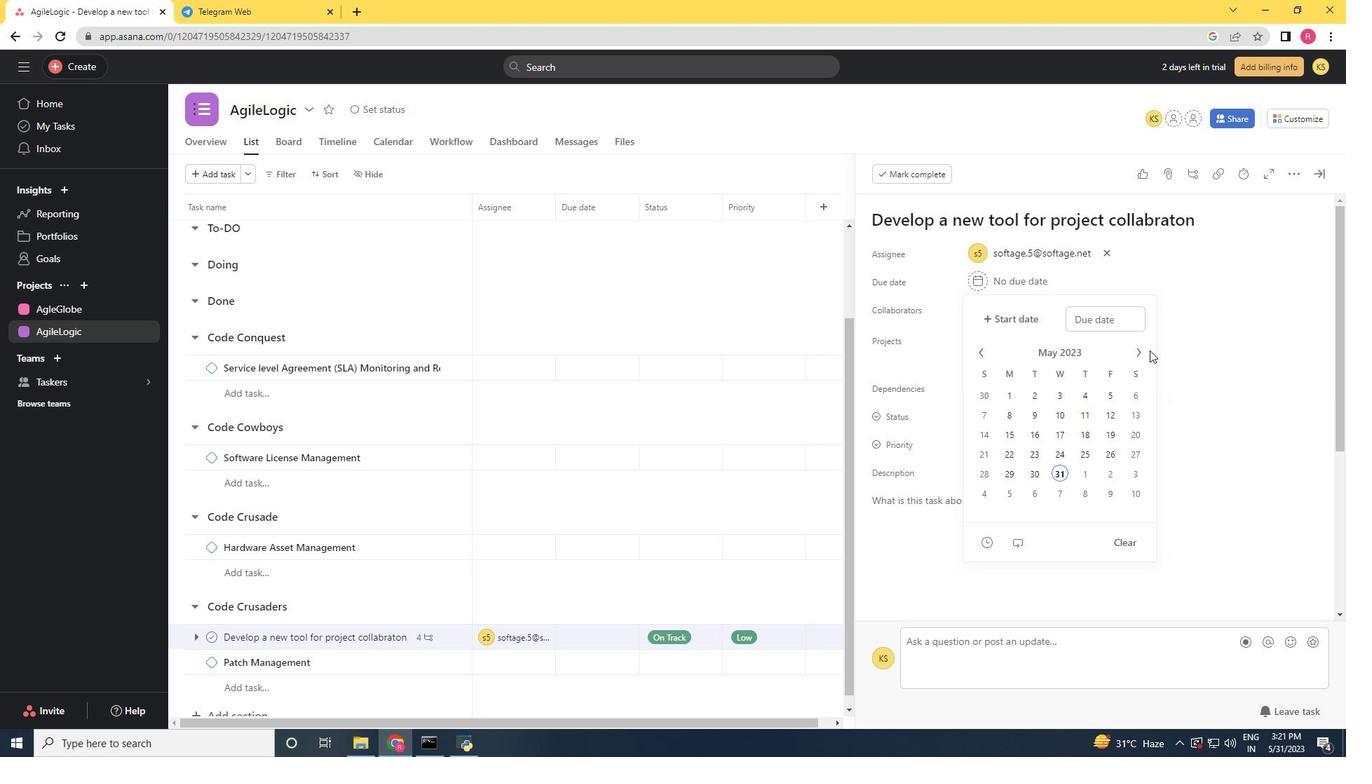 
Action: Mouse pressed left at (1131, 350)
Screenshot: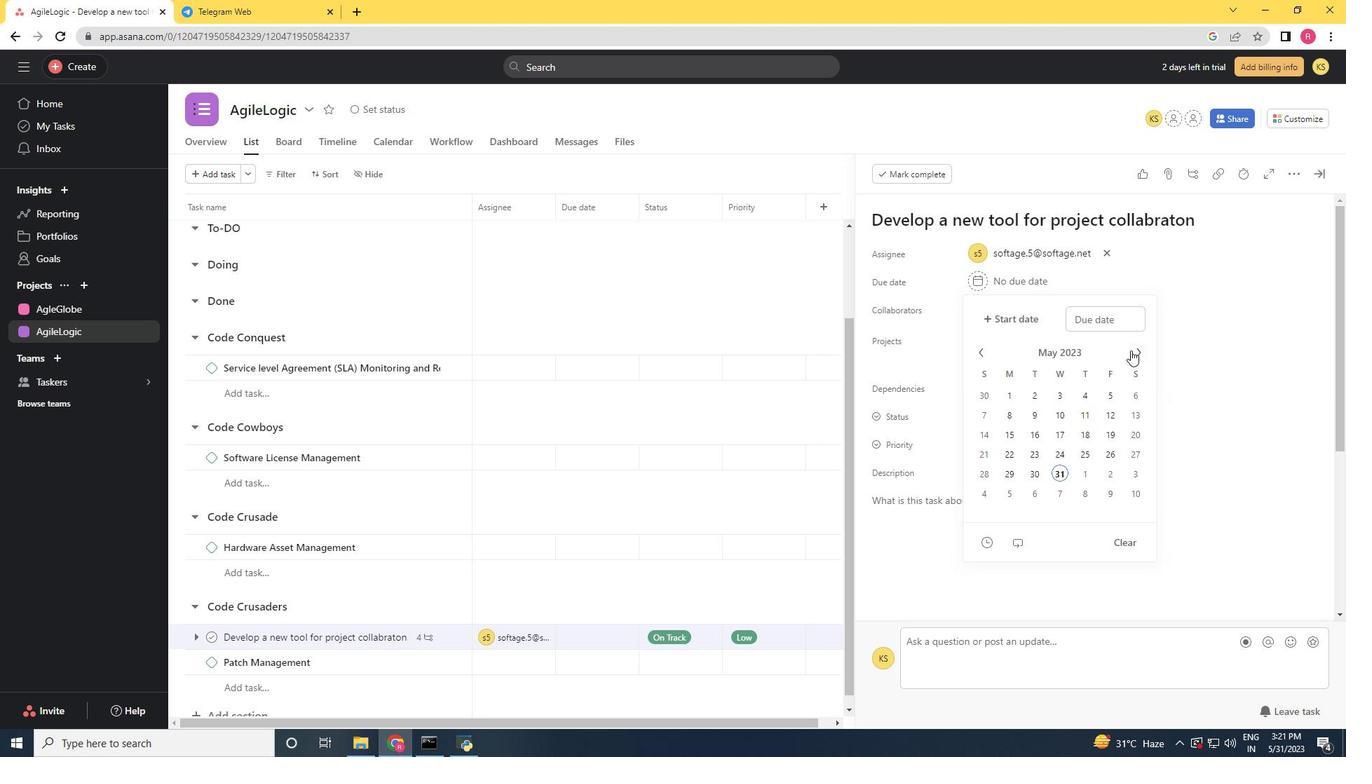 
Action: Mouse pressed left at (1131, 350)
Screenshot: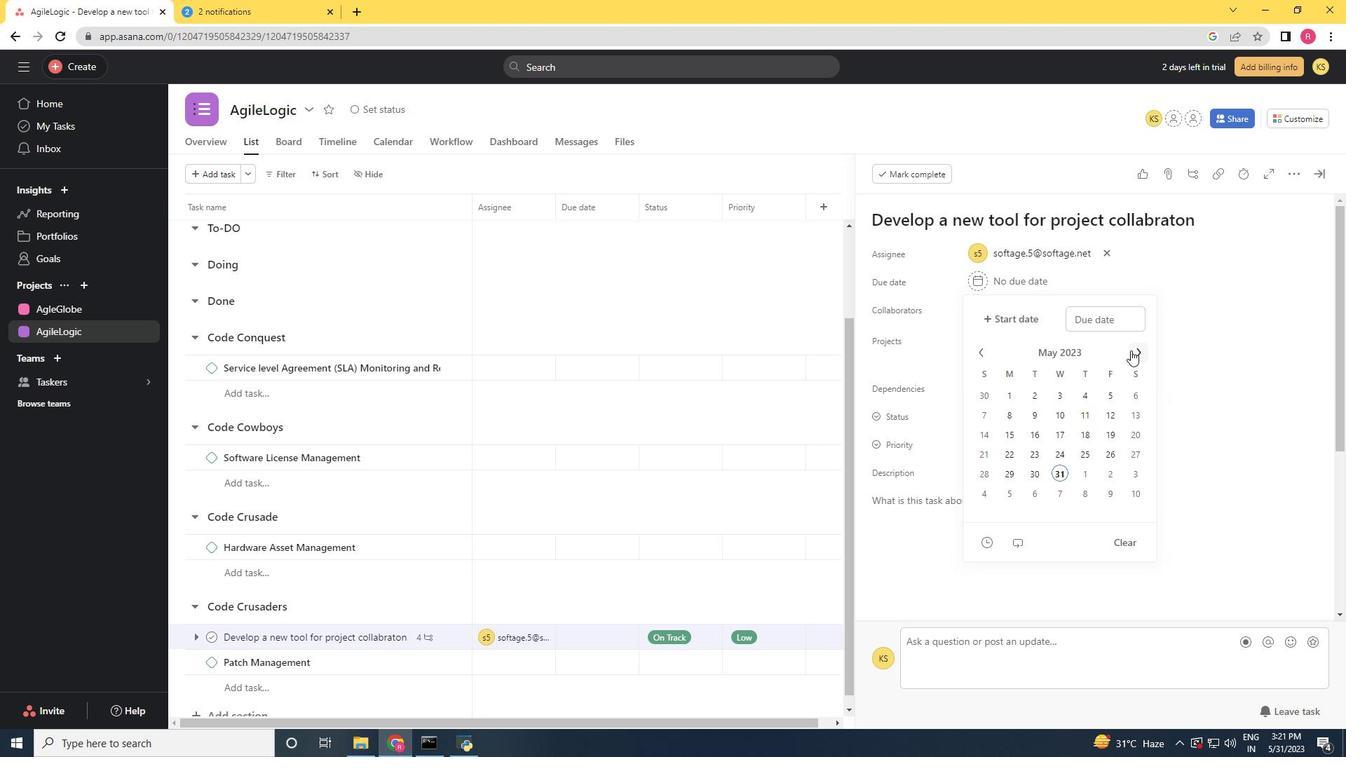 
Action: Mouse moved to (1134, 350)
Screenshot: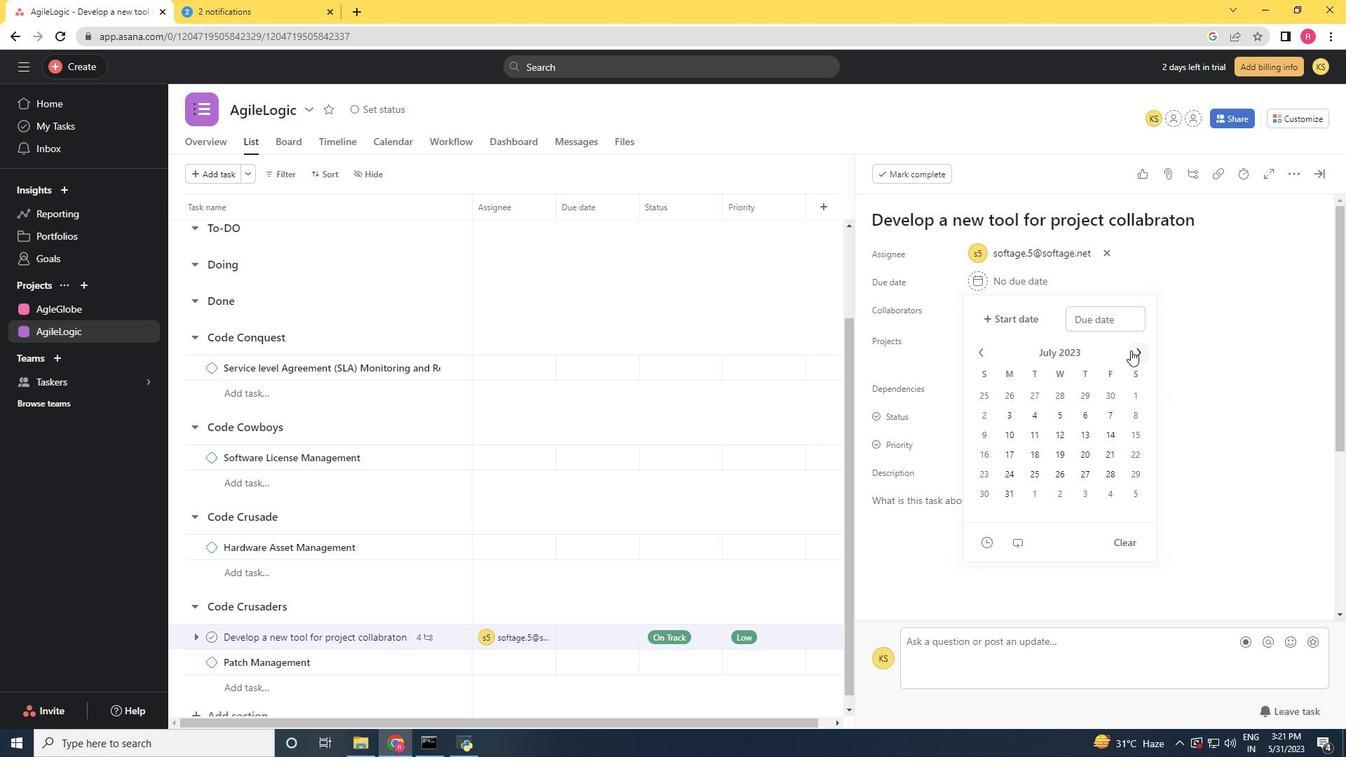 
Action: Mouse pressed left at (1134, 350)
Screenshot: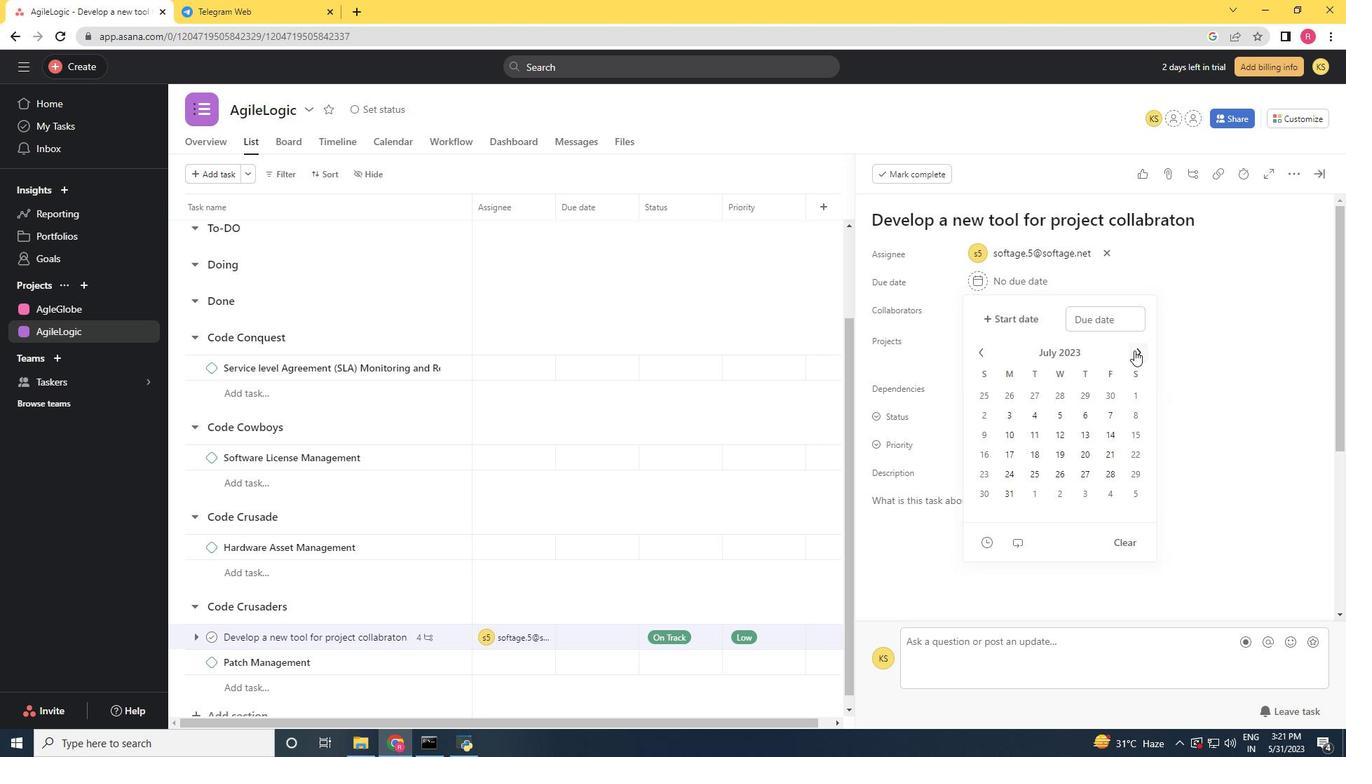 
Action: Mouse pressed left at (1134, 350)
Screenshot: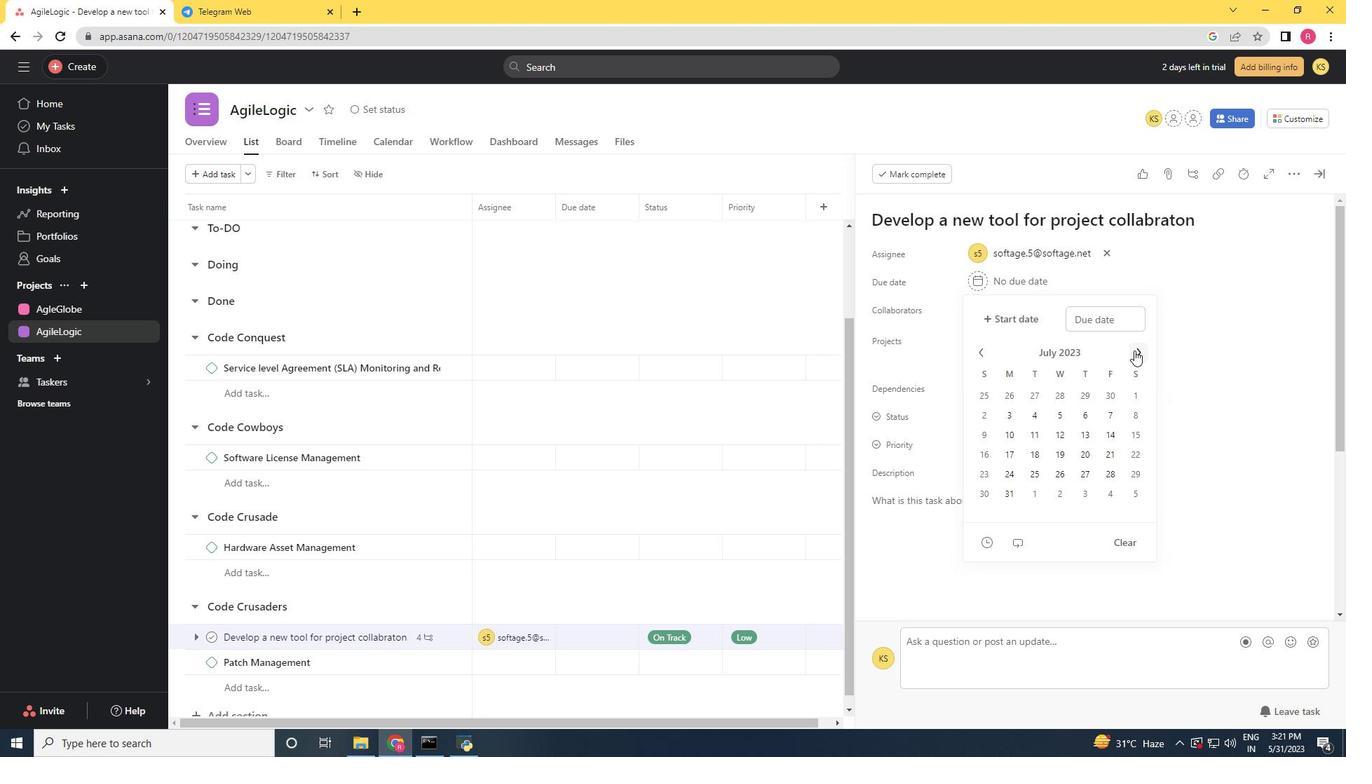 
Action: Mouse pressed left at (1134, 350)
Screenshot: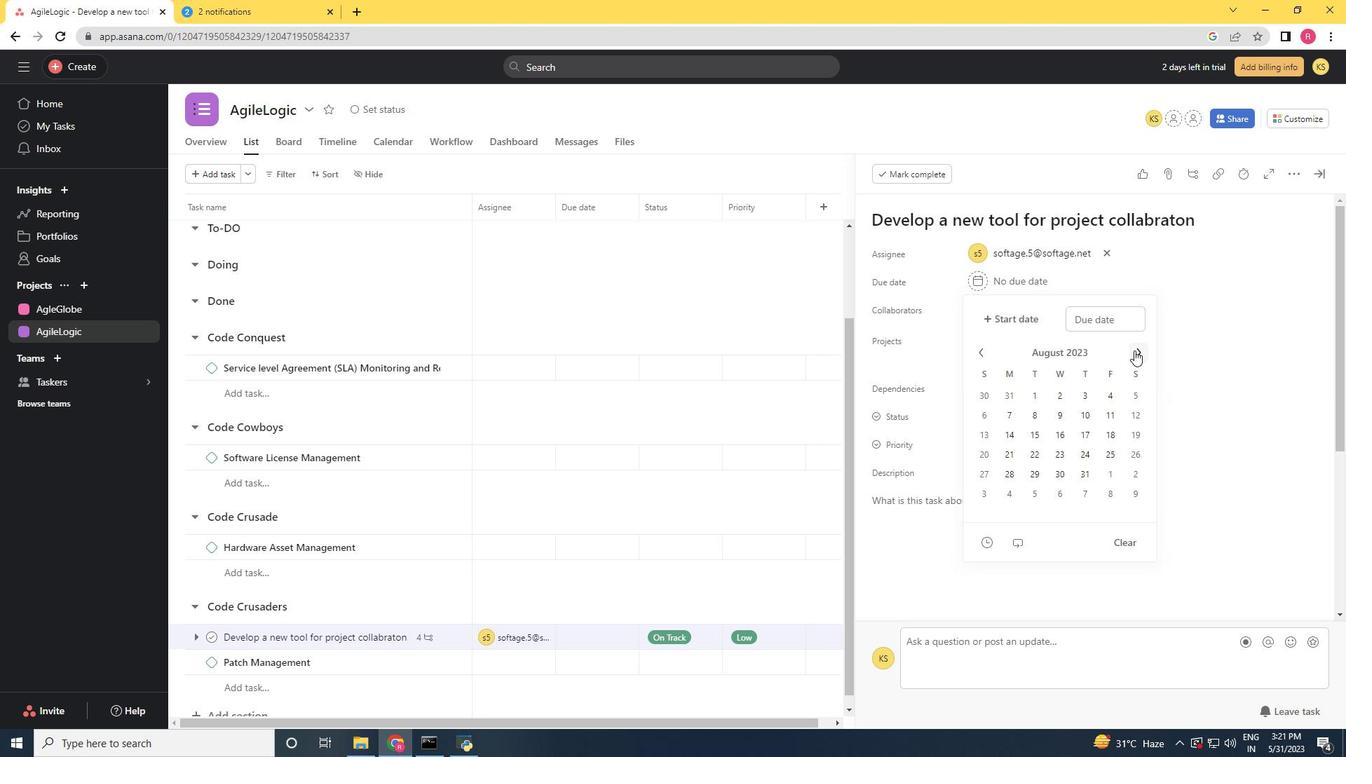 
Action: Mouse pressed left at (1134, 350)
Screenshot: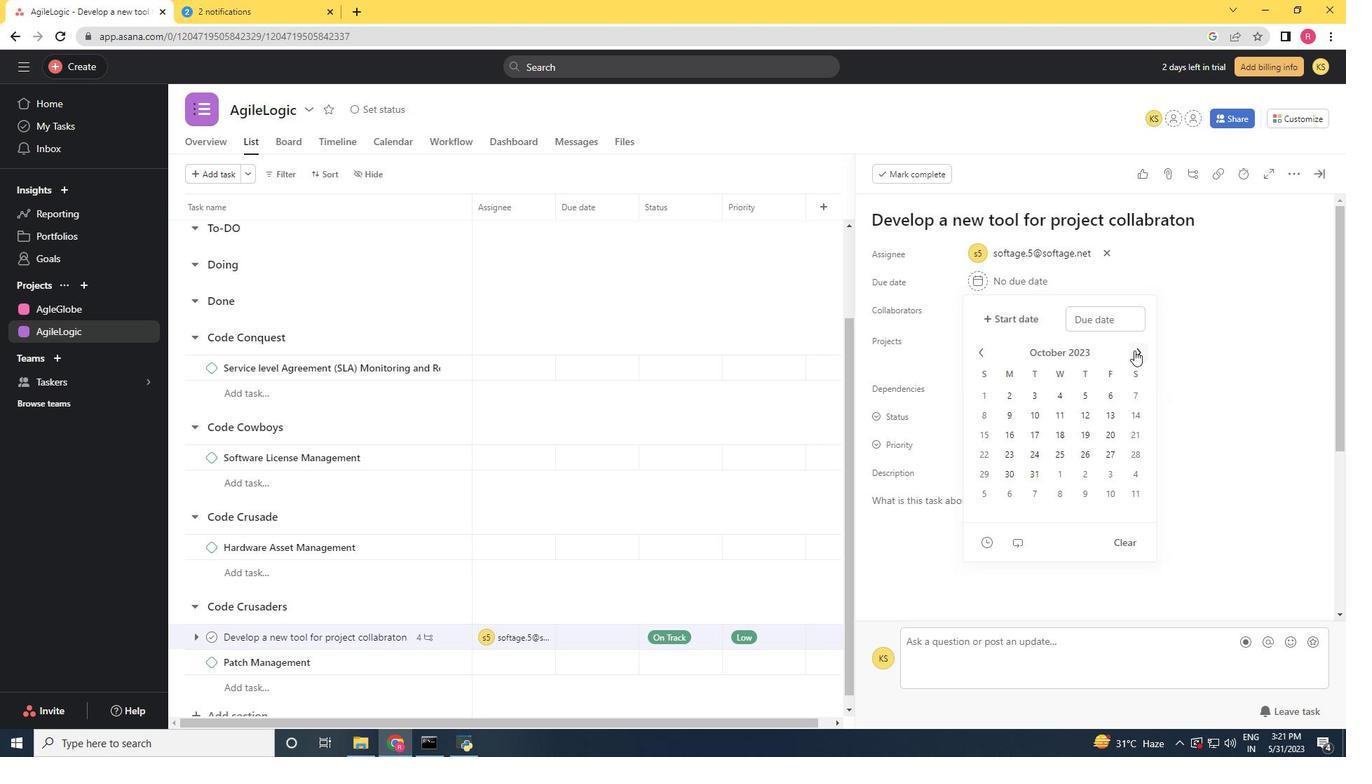 
Action: Mouse pressed left at (1134, 350)
Screenshot: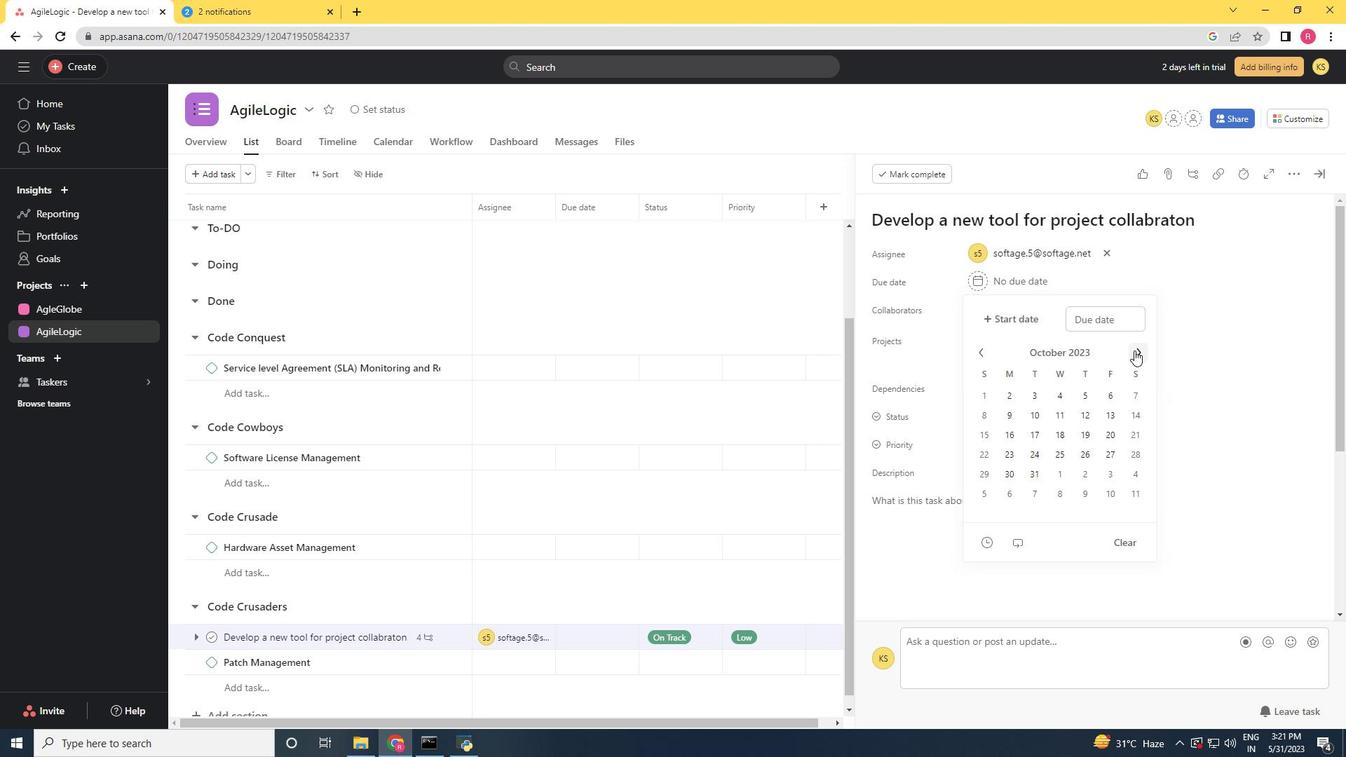 
Action: Mouse pressed left at (1134, 350)
Screenshot: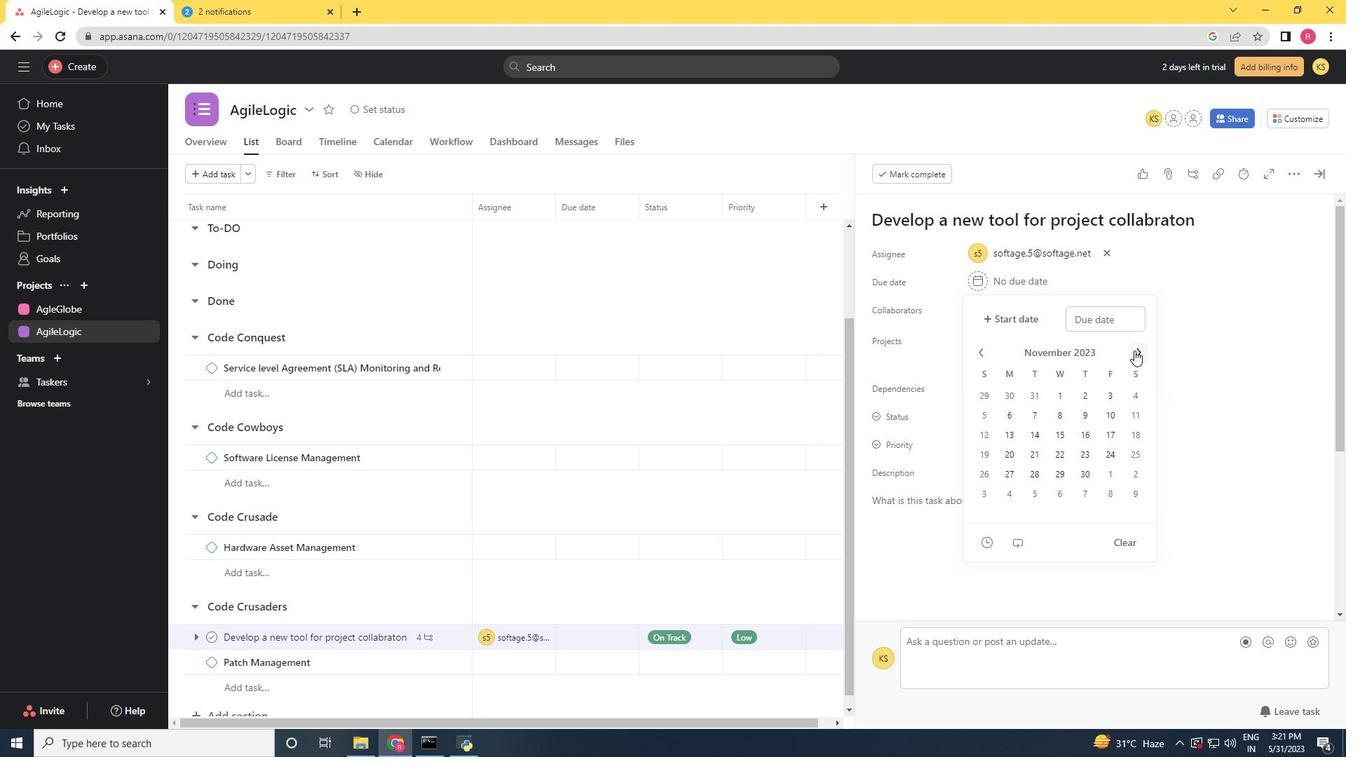 
Action: Mouse pressed left at (1134, 350)
Screenshot: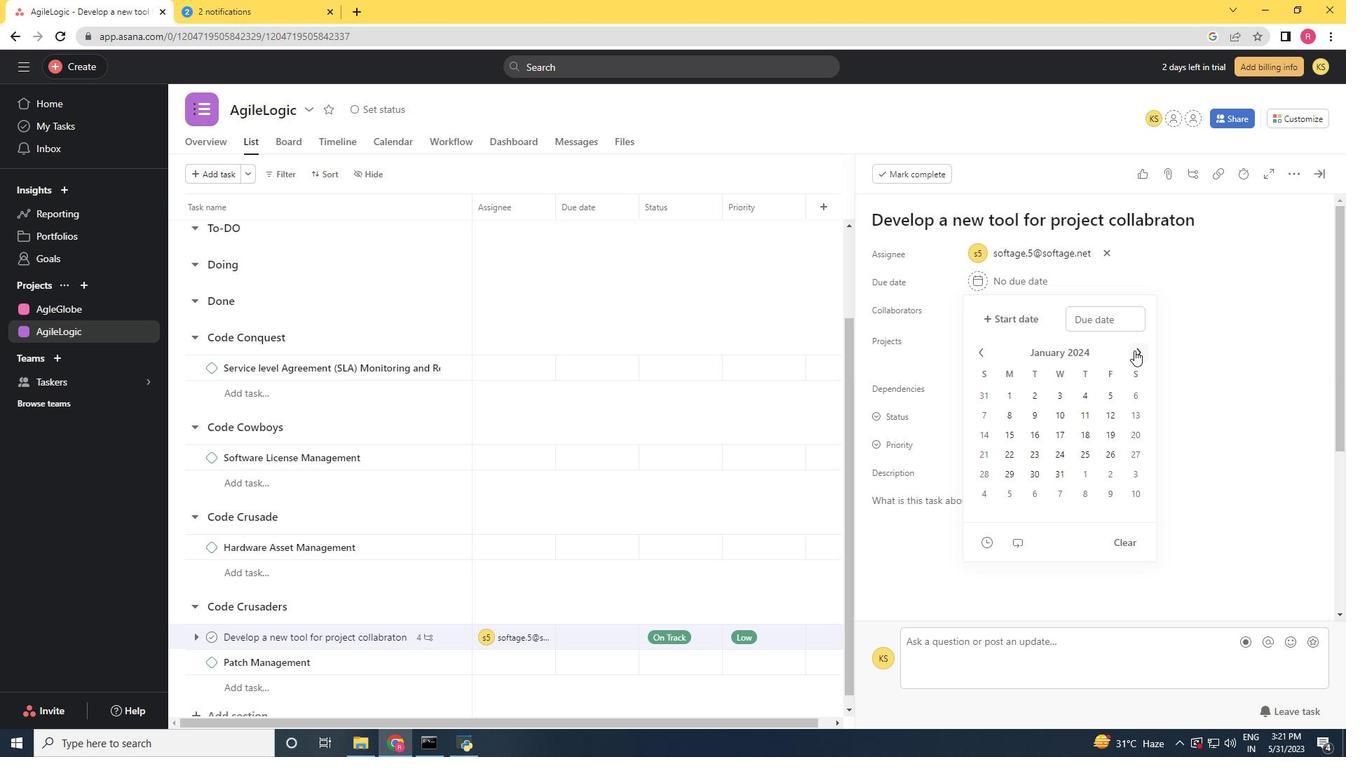 
Action: Mouse moved to (1135, 350)
Screenshot: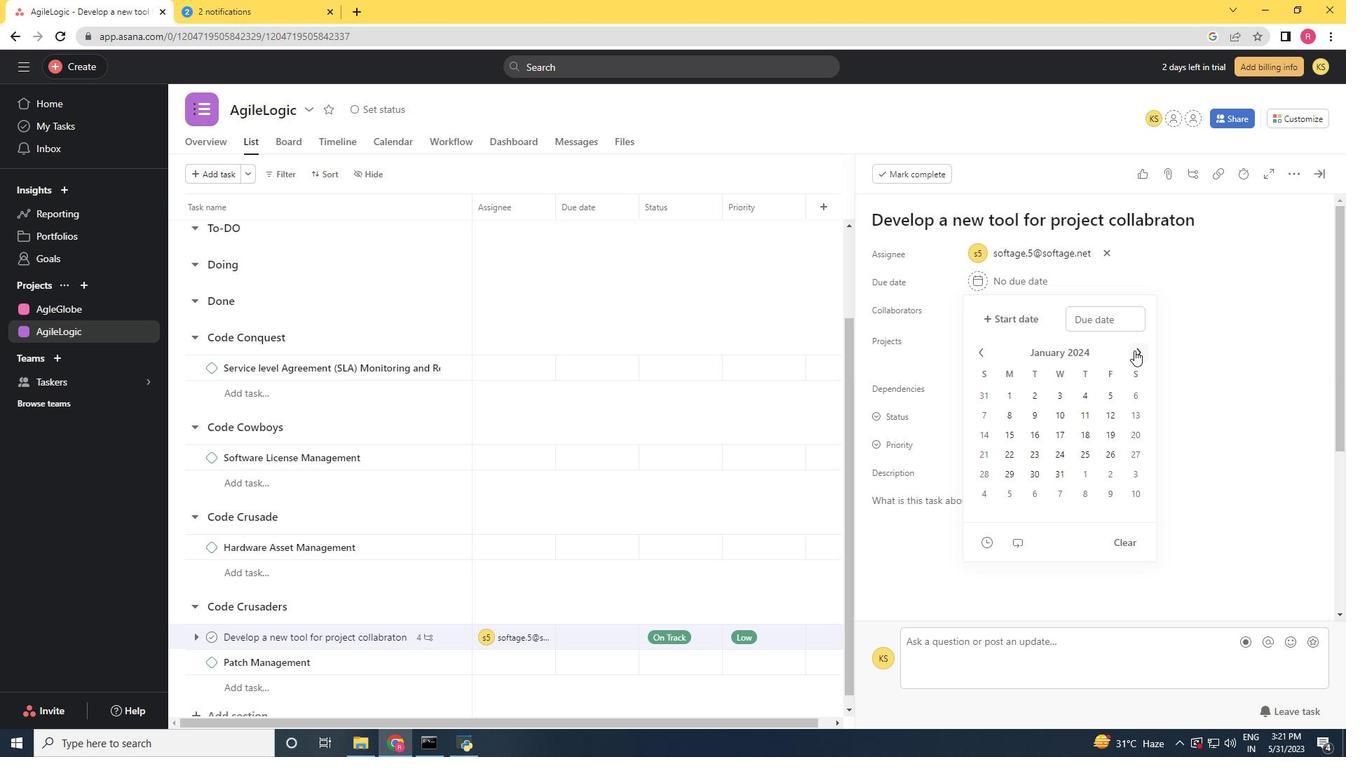 
Action: Mouse pressed left at (1135, 350)
Screenshot: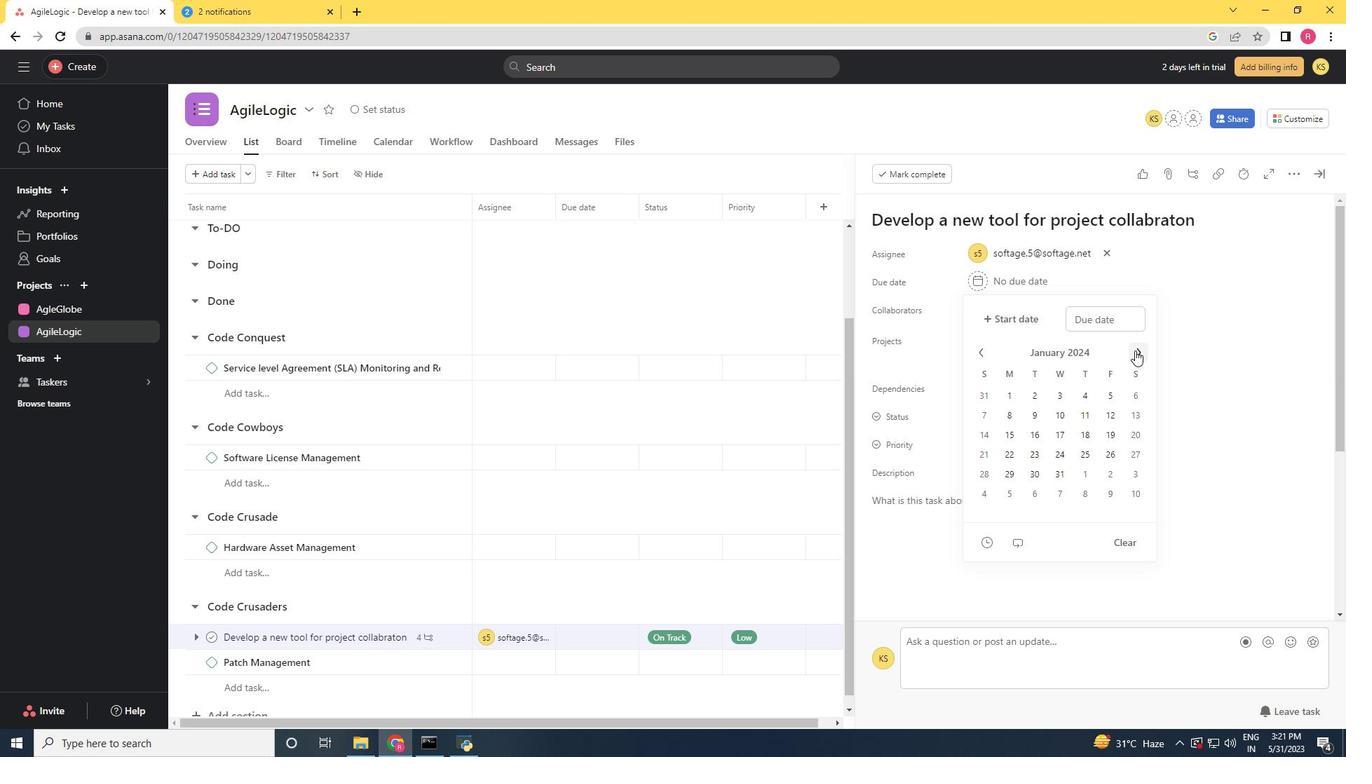 
Action: Mouse pressed left at (1135, 350)
Screenshot: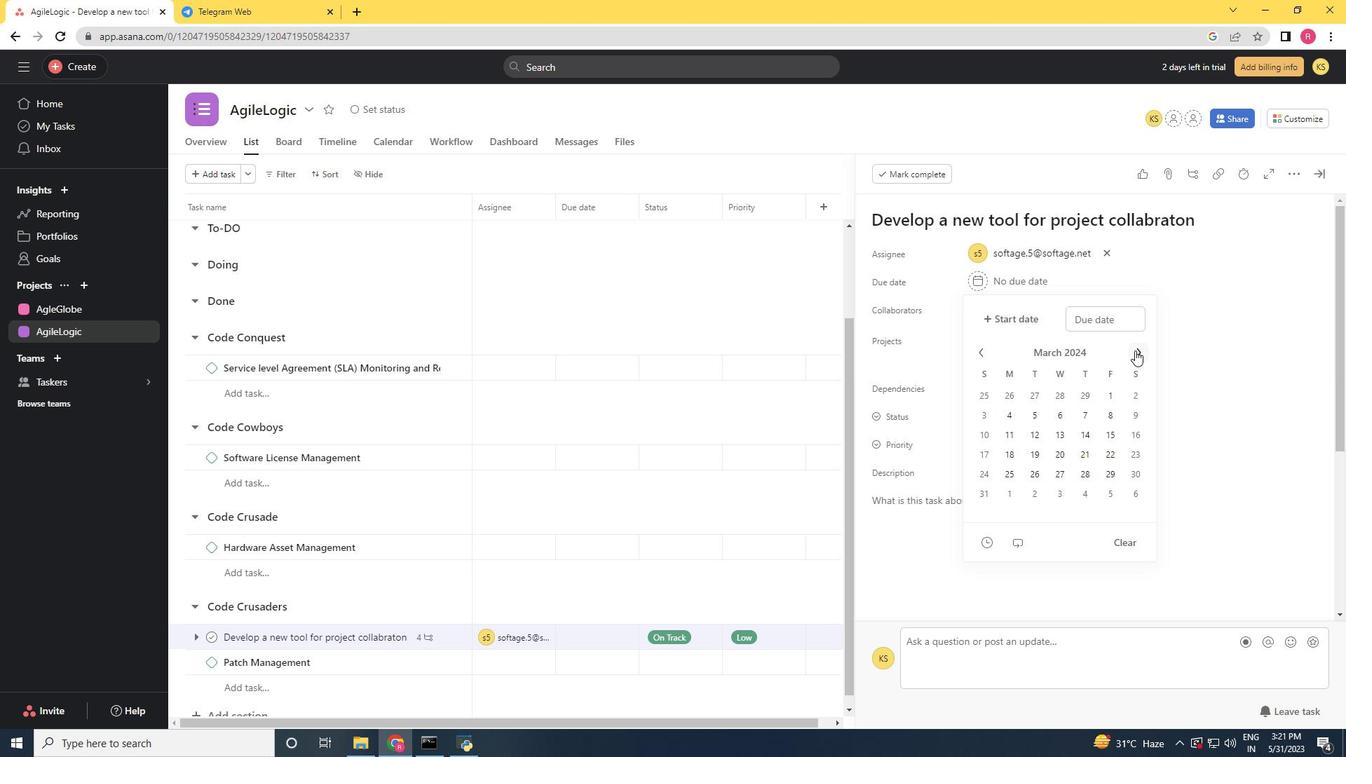 
Action: Mouse moved to (1058, 409)
Screenshot: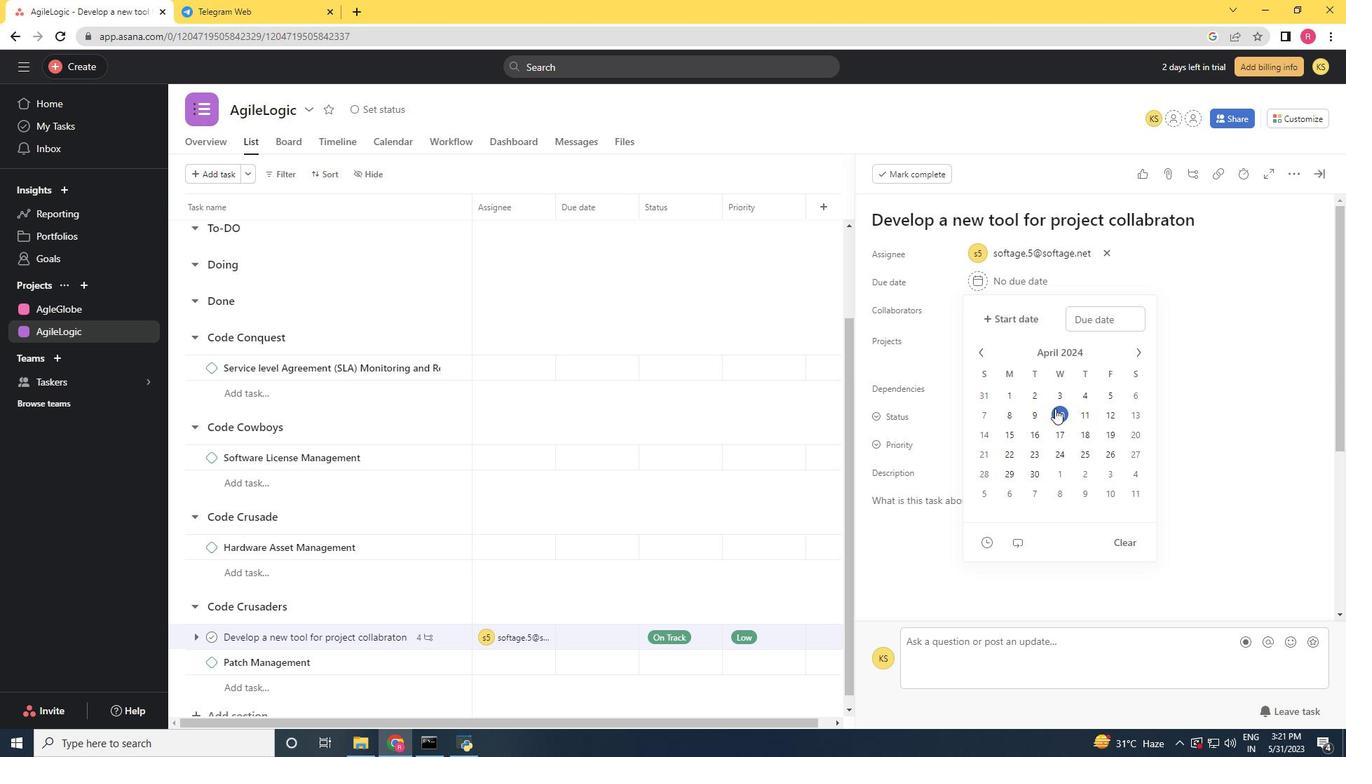 
Action: Mouse pressed left at (1058, 409)
Screenshot: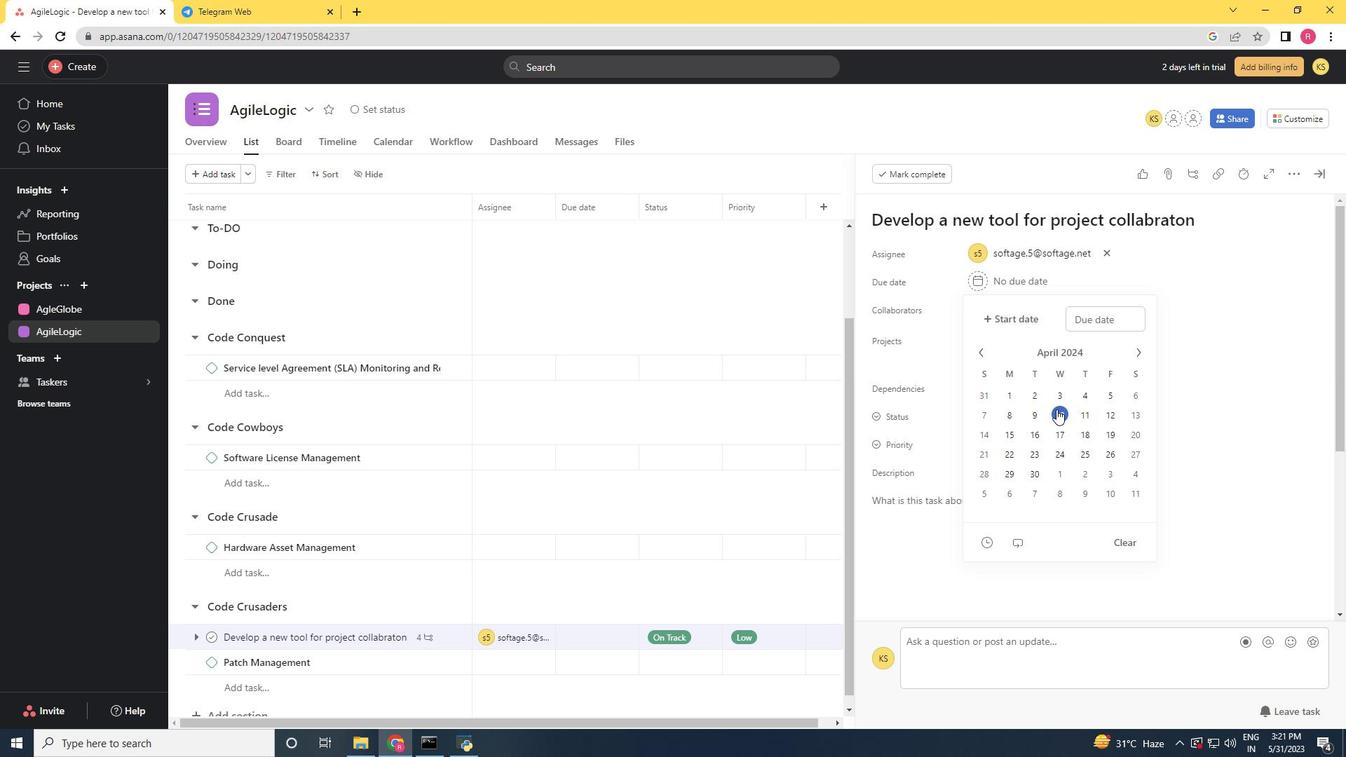 
Action: Mouse moved to (1243, 436)
Screenshot: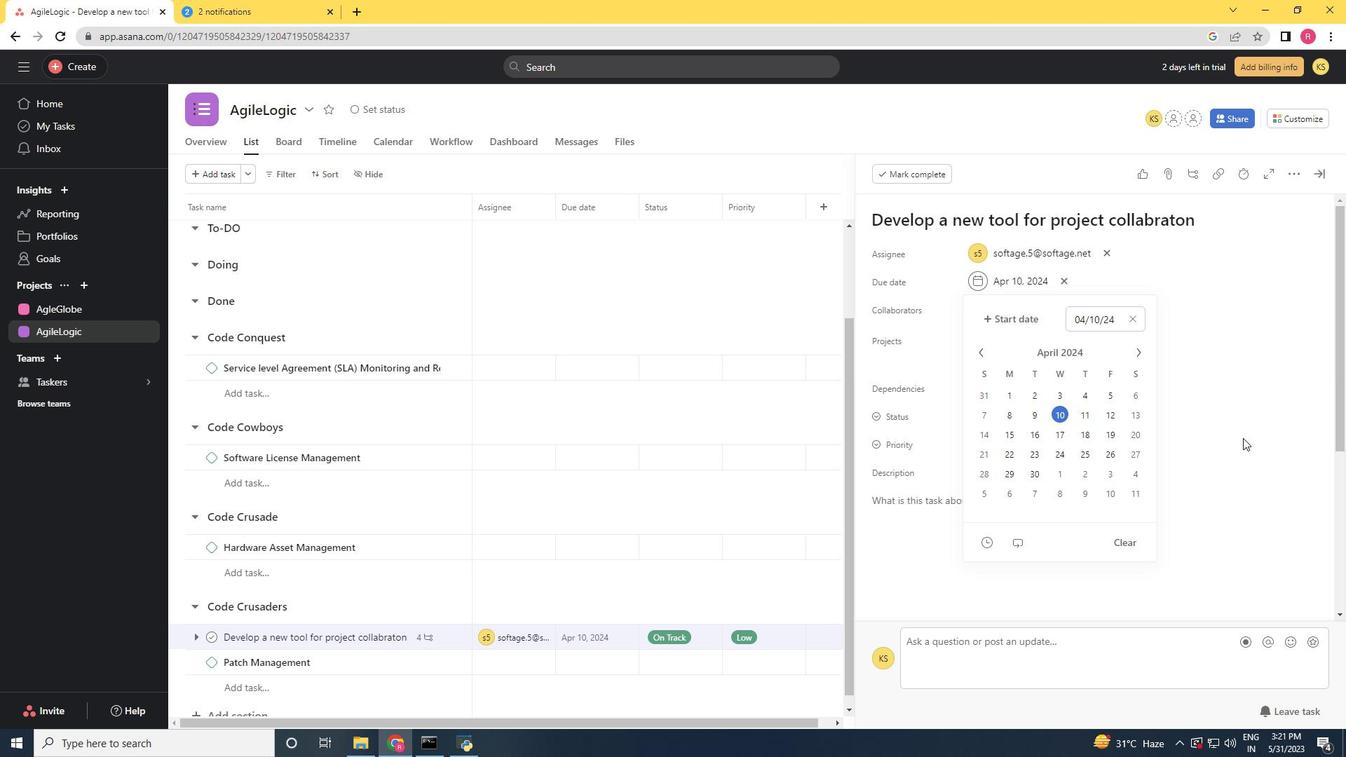 
Action: Mouse pressed left at (1243, 437)
Screenshot: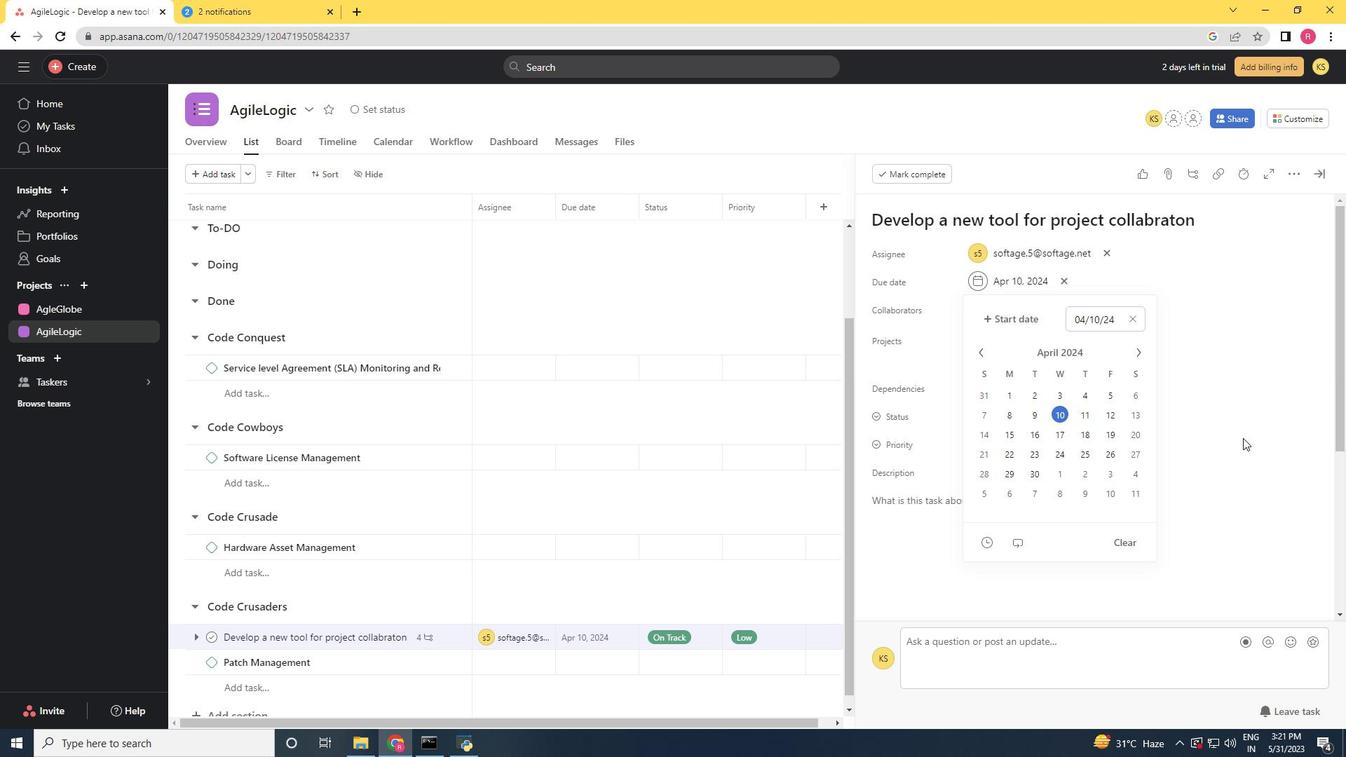
Action: Mouse moved to (1251, 431)
Screenshot: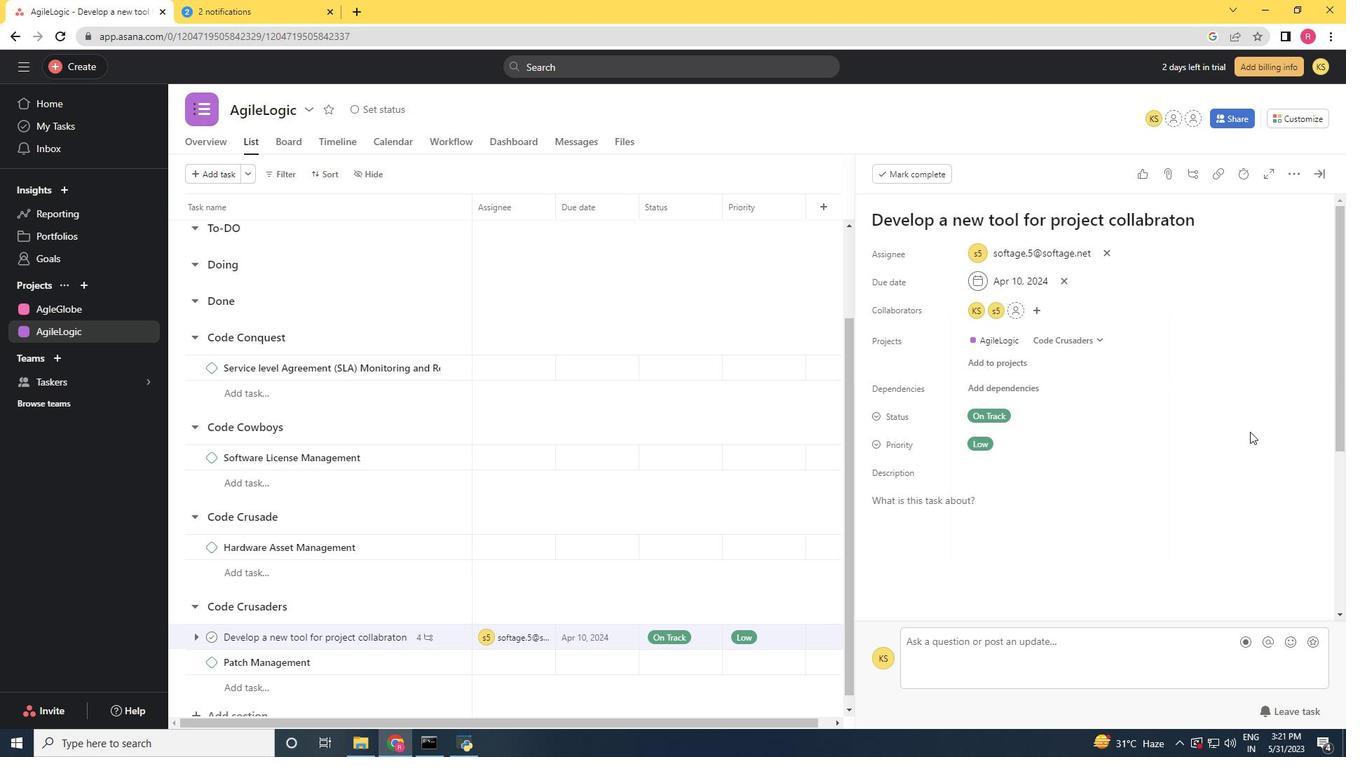 
